 Task: Create a due date automation trigger when advanced on, the moment a card is due add fields without custom field "Resume" set to a number greater than 1 and greater than 10.
Action: Mouse moved to (992, 282)
Screenshot: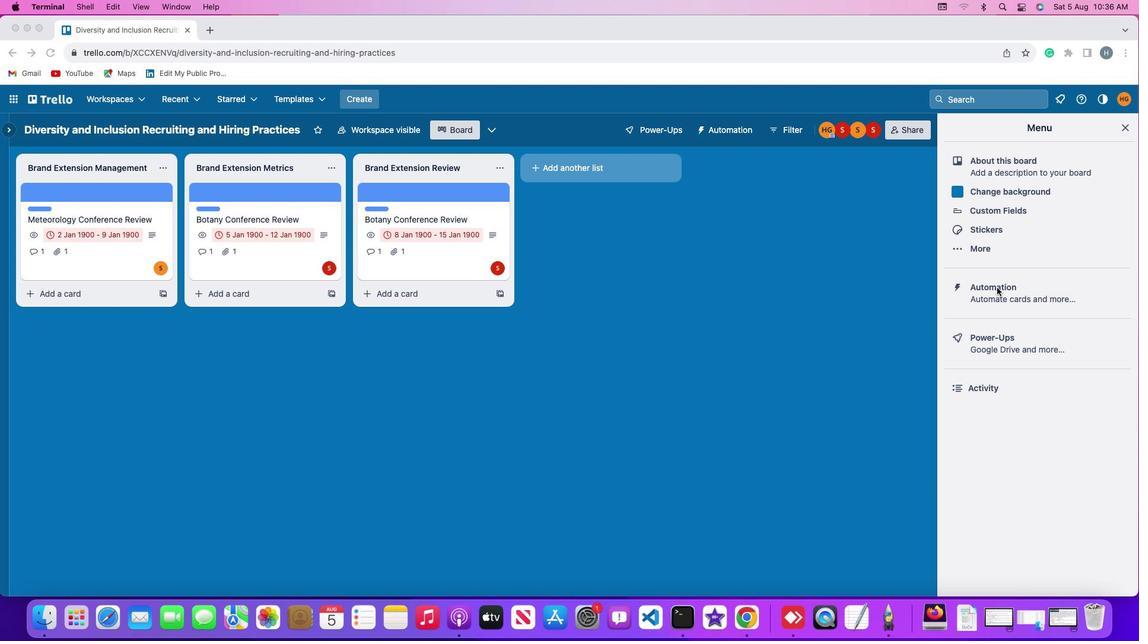 
Action: Mouse pressed left at (992, 282)
Screenshot: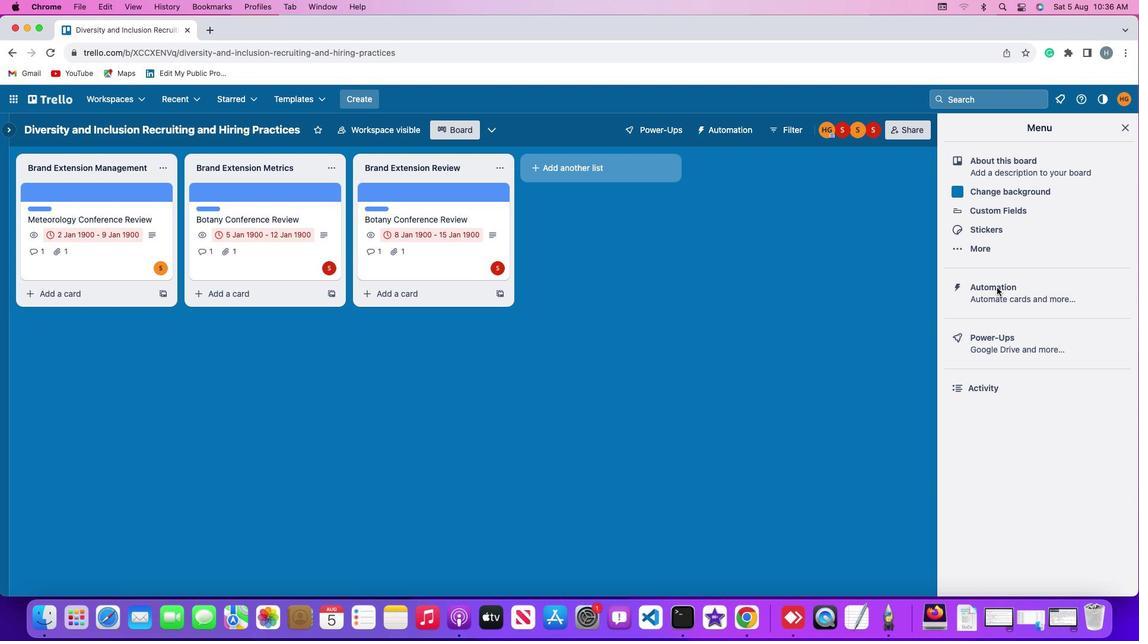 
Action: Mouse pressed left at (992, 282)
Screenshot: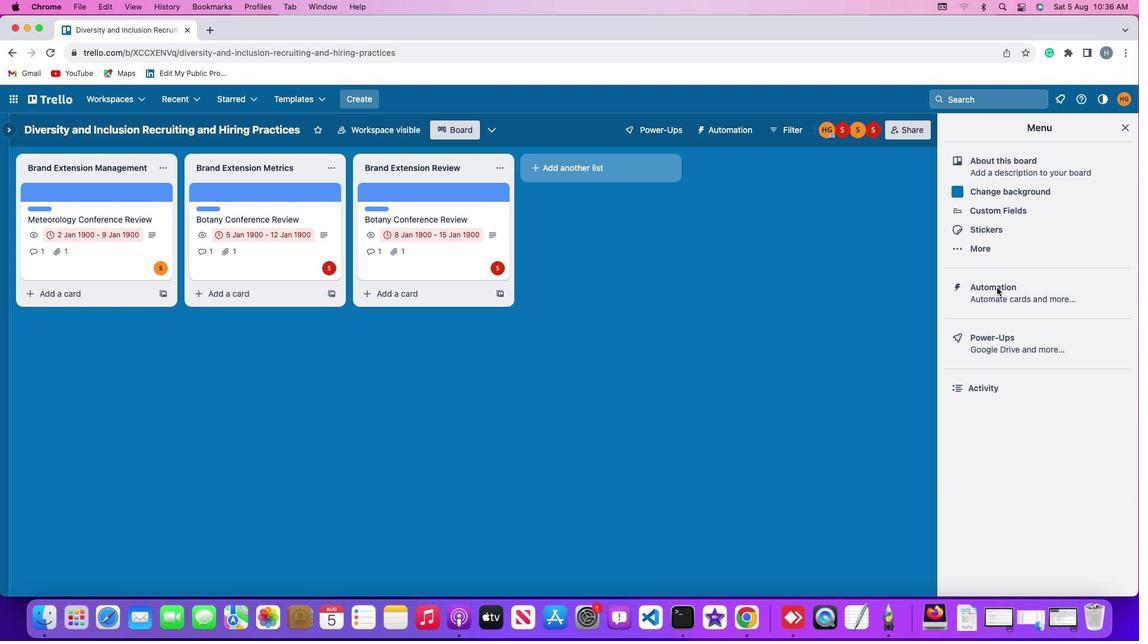 
Action: Mouse moved to (63, 276)
Screenshot: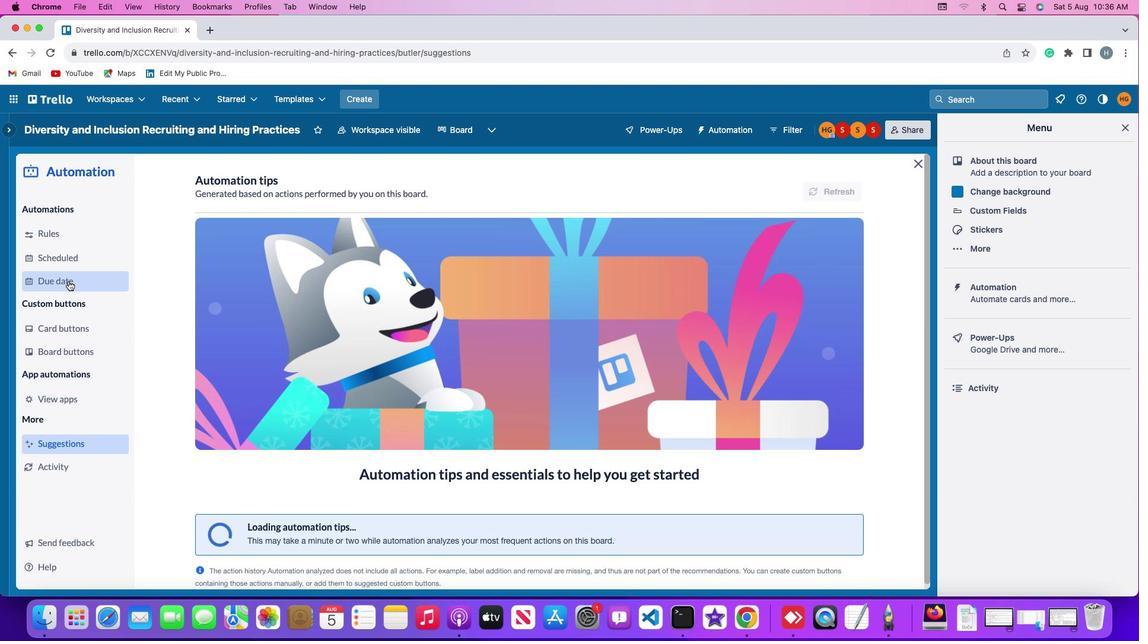 
Action: Mouse pressed left at (63, 276)
Screenshot: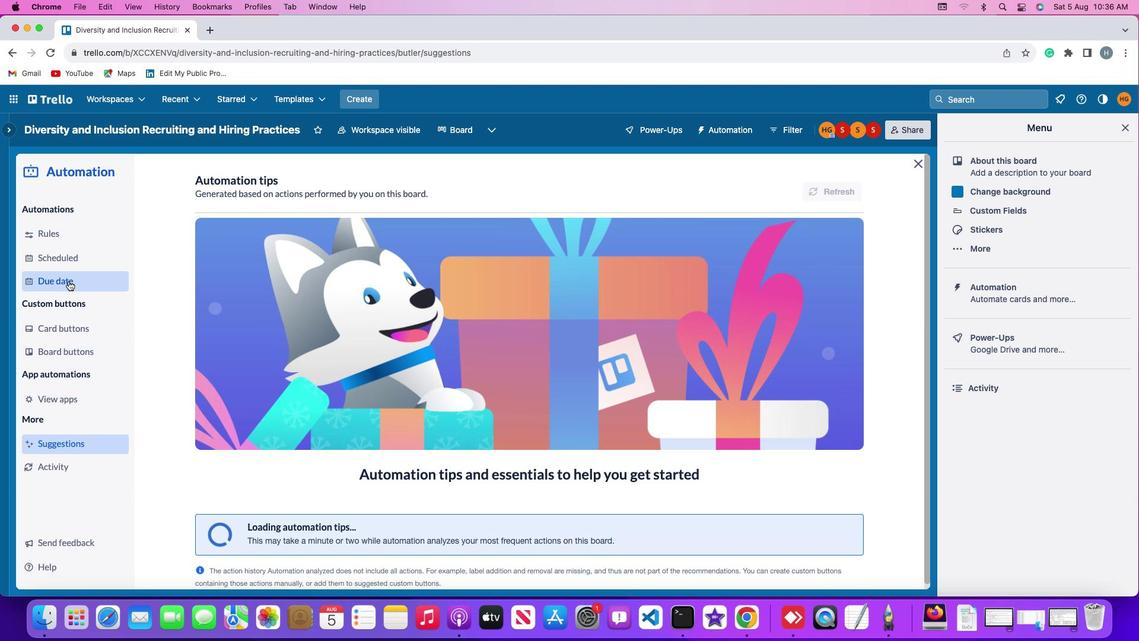 
Action: Mouse moved to (776, 177)
Screenshot: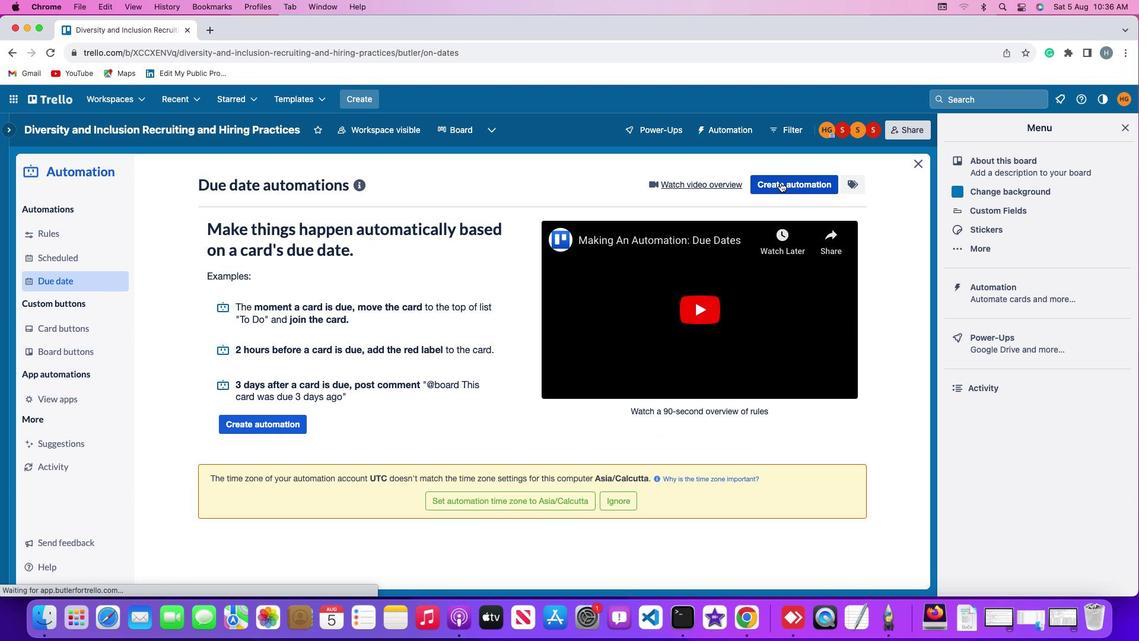 
Action: Mouse pressed left at (776, 177)
Screenshot: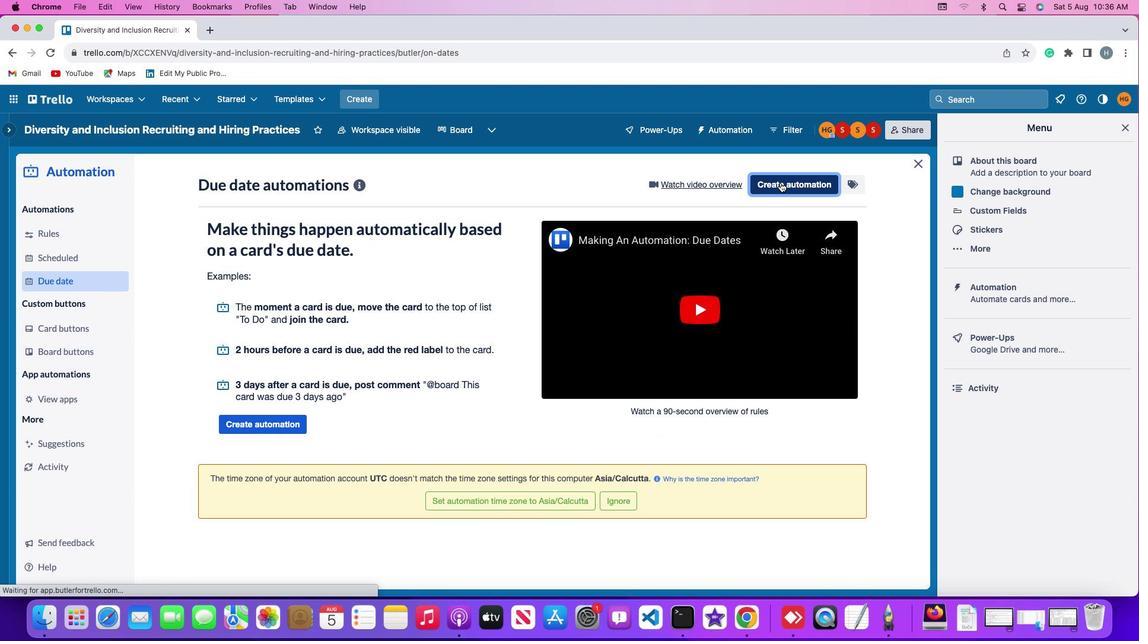 
Action: Mouse moved to (536, 290)
Screenshot: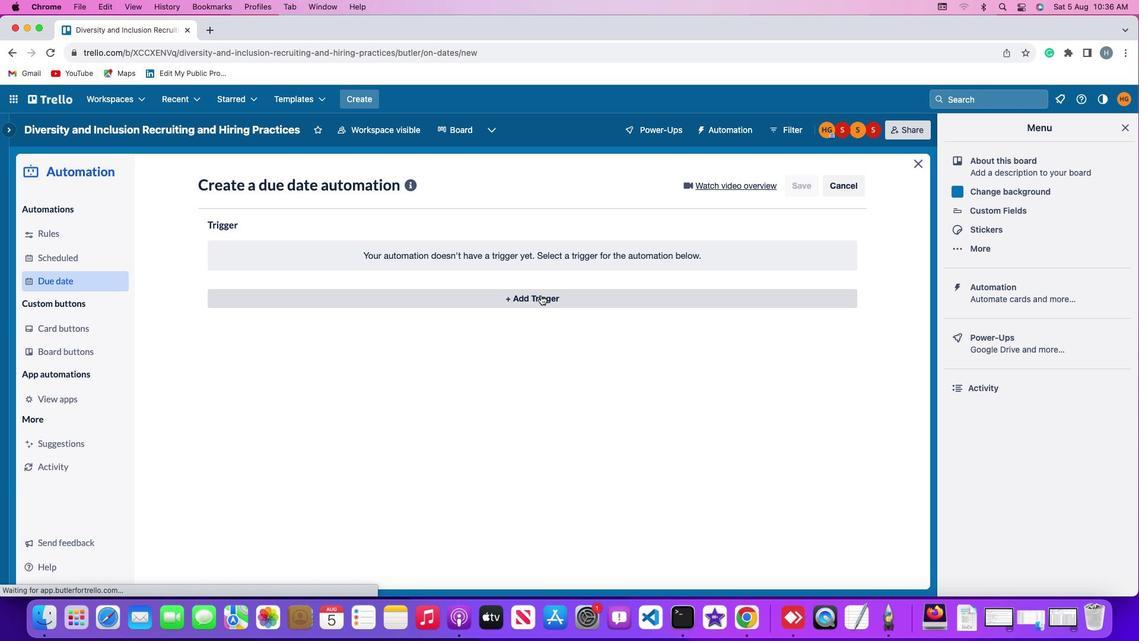 
Action: Mouse pressed left at (536, 290)
Screenshot: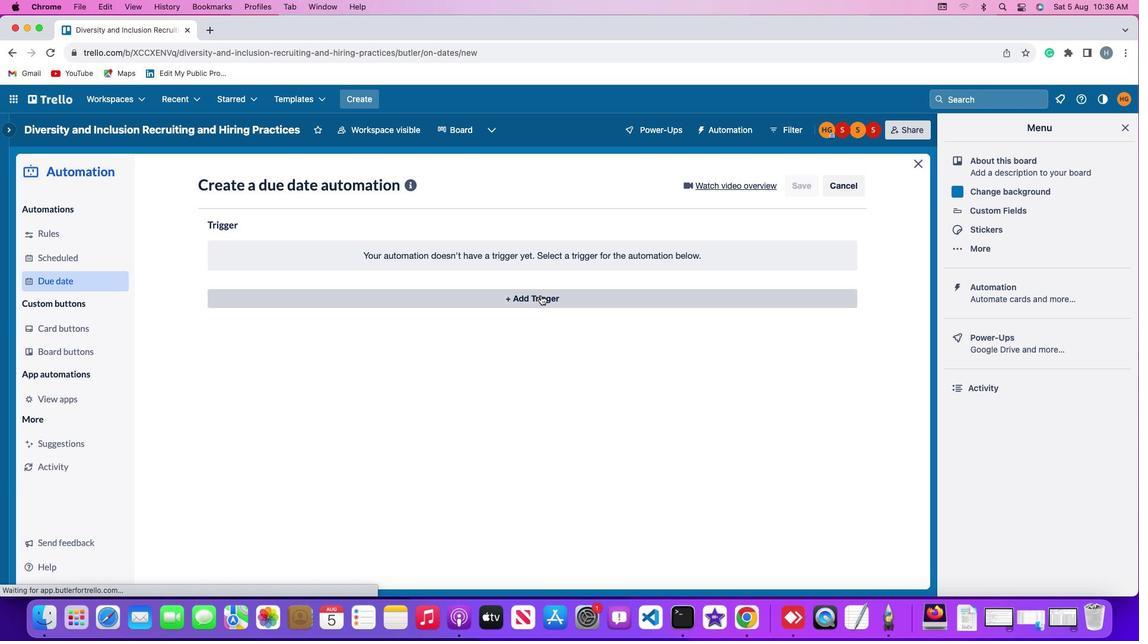 
Action: Mouse moved to (302, 433)
Screenshot: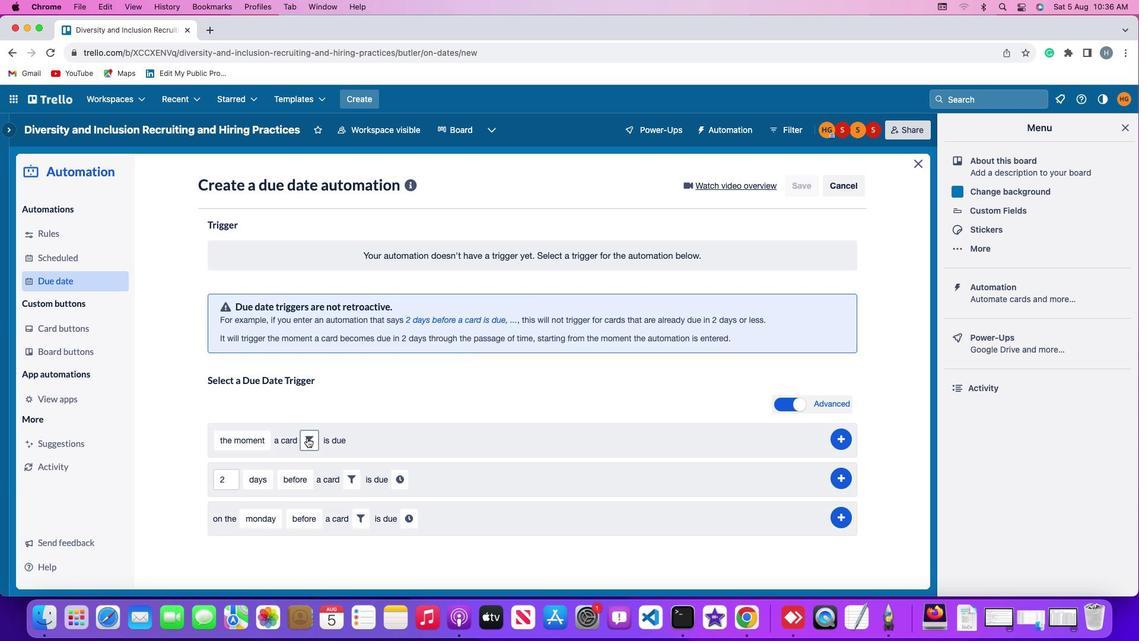 
Action: Mouse pressed left at (302, 433)
Screenshot: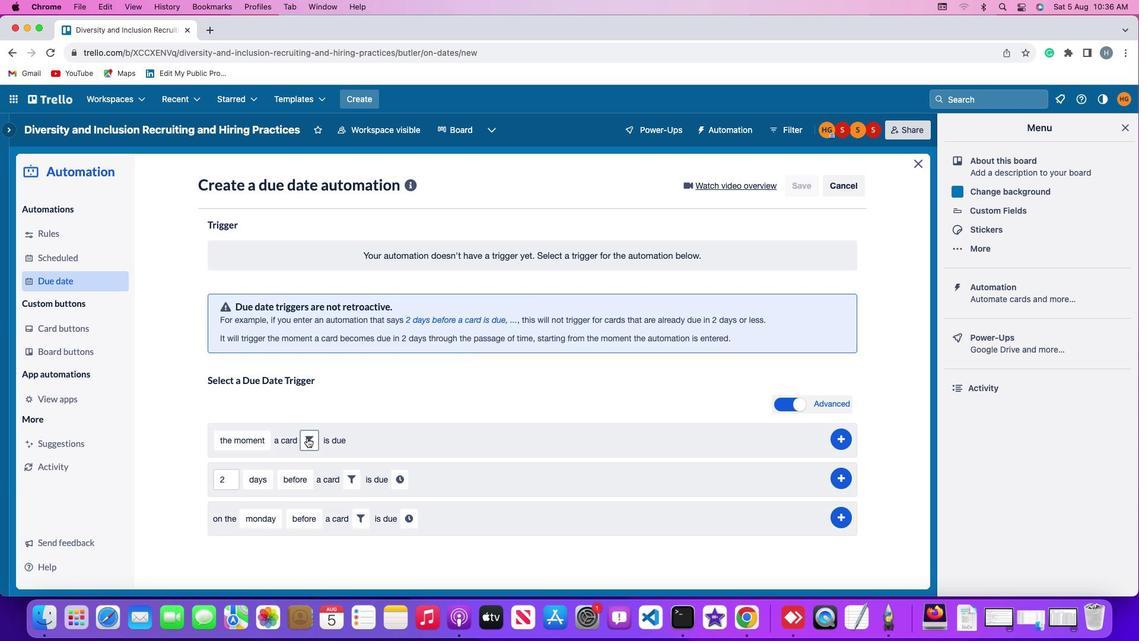 
Action: Mouse moved to (492, 475)
Screenshot: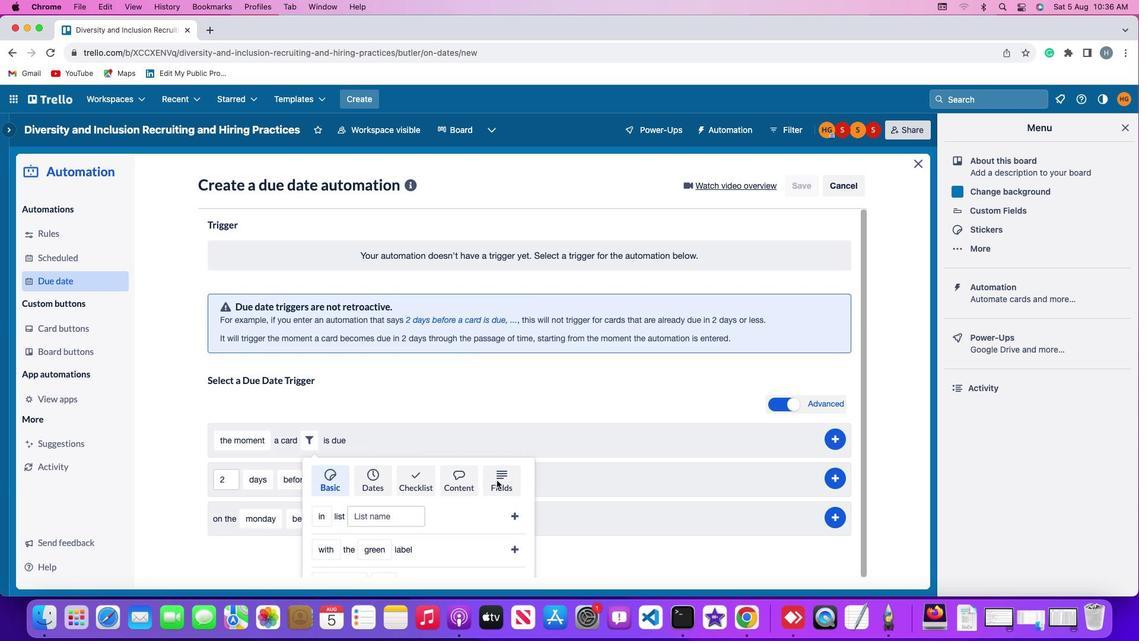
Action: Mouse pressed left at (492, 475)
Screenshot: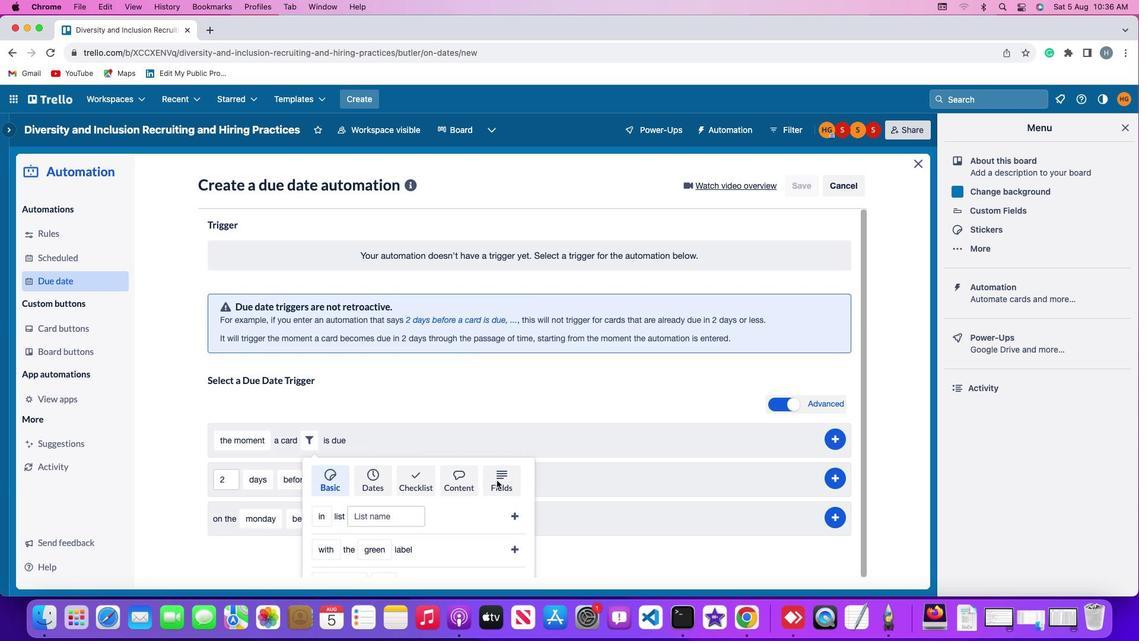 
Action: Mouse moved to (482, 467)
Screenshot: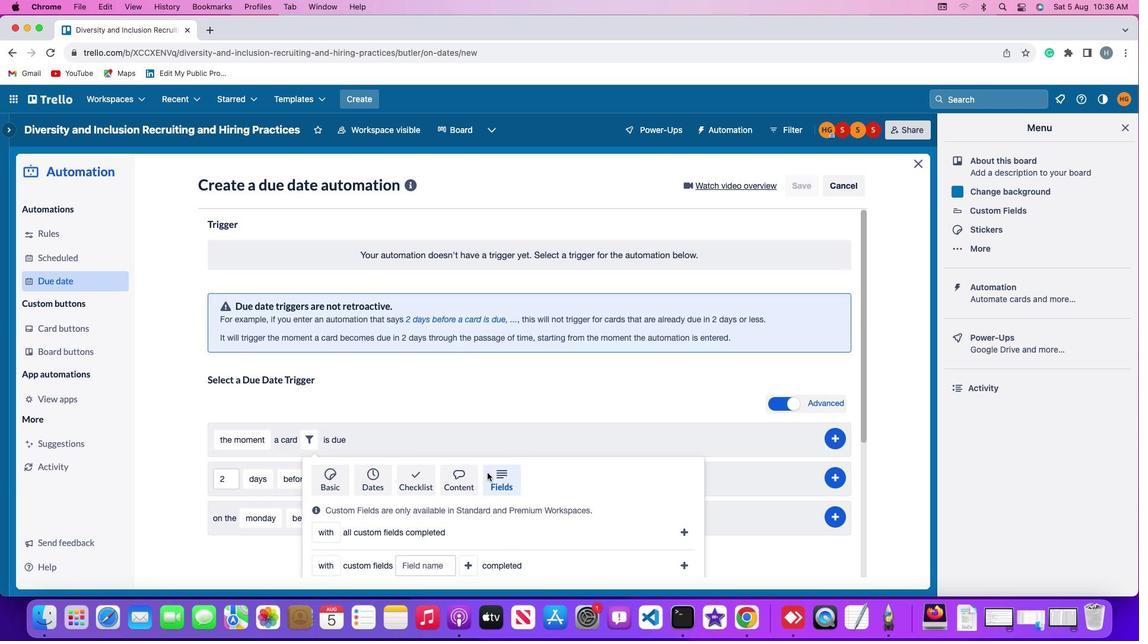 
Action: Mouse scrolled (482, 467) with delta (-4, -4)
Screenshot: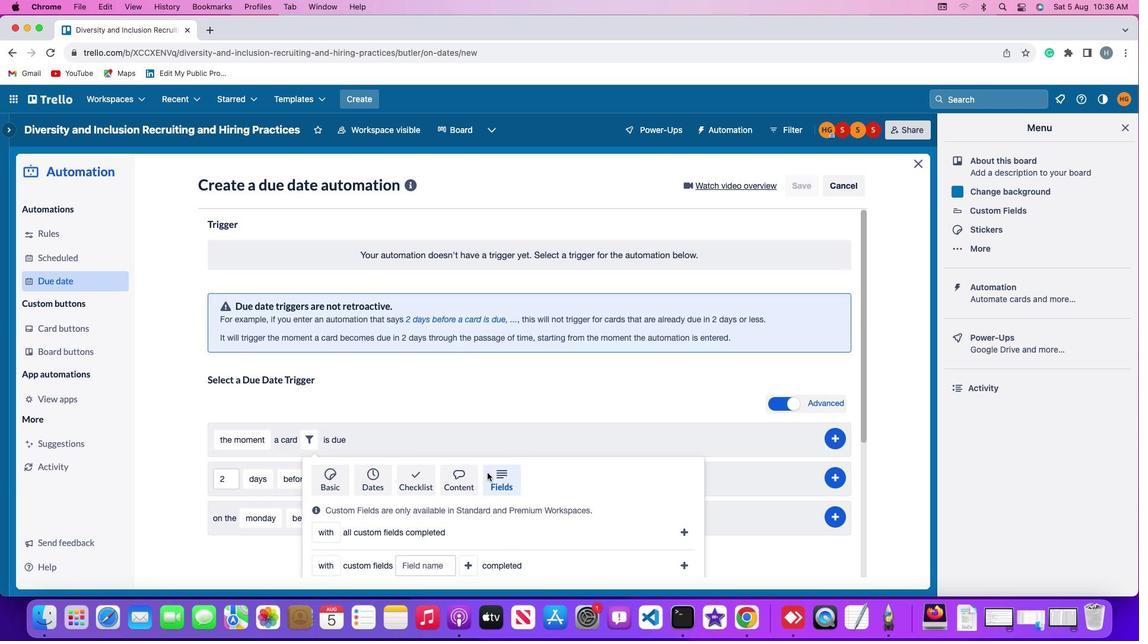 
Action: Mouse scrolled (482, 467) with delta (-4, -4)
Screenshot: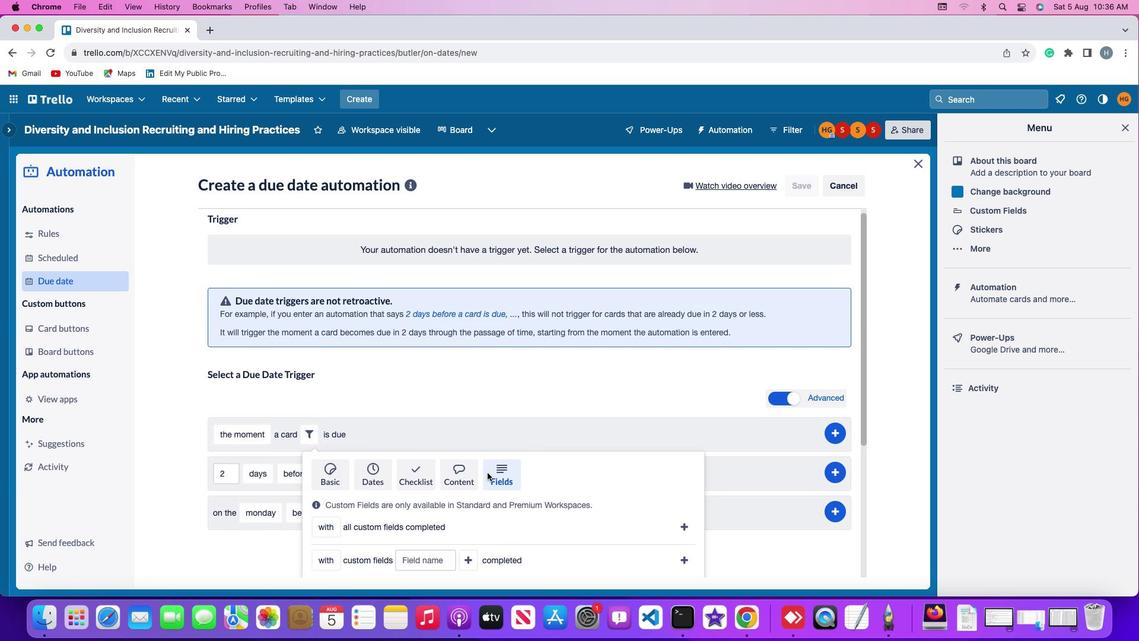 
Action: Mouse scrolled (482, 467) with delta (-4, -5)
Screenshot: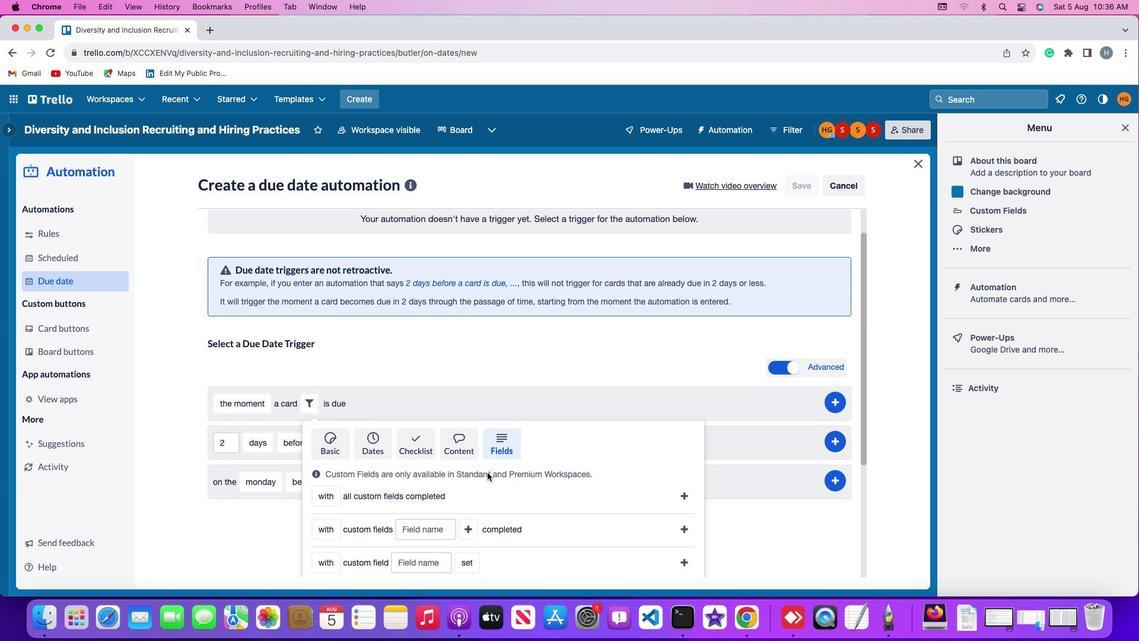 
Action: Mouse scrolled (482, 467) with delta (-4, -7)
Screenshot: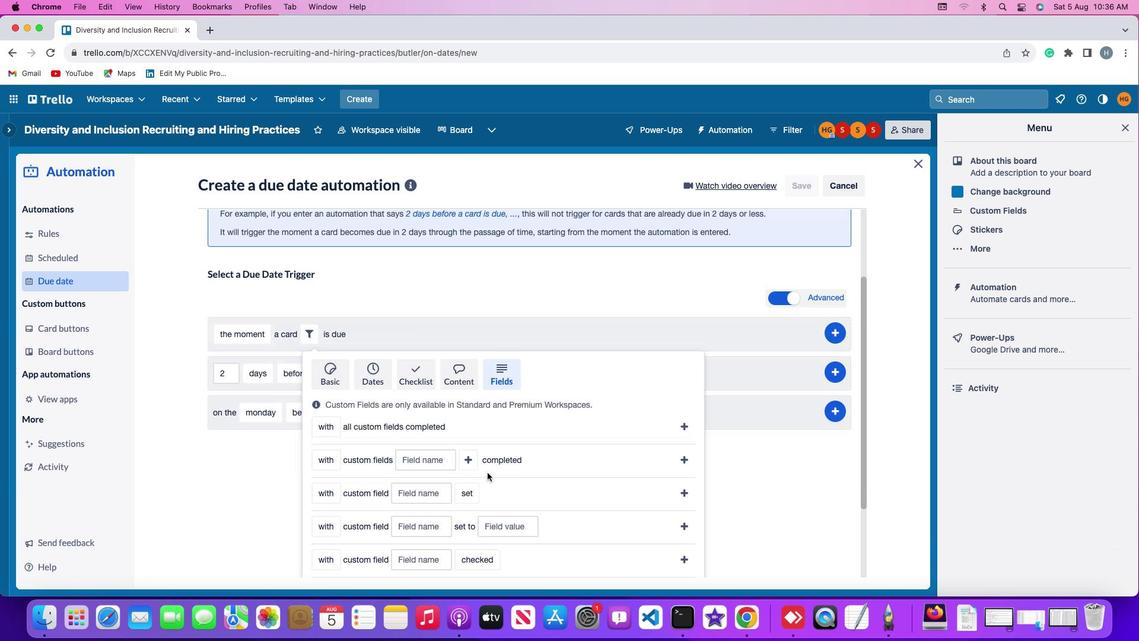 
Action: Mouse scrolled (482, 467) with delta (-4, -7)
Screenshot: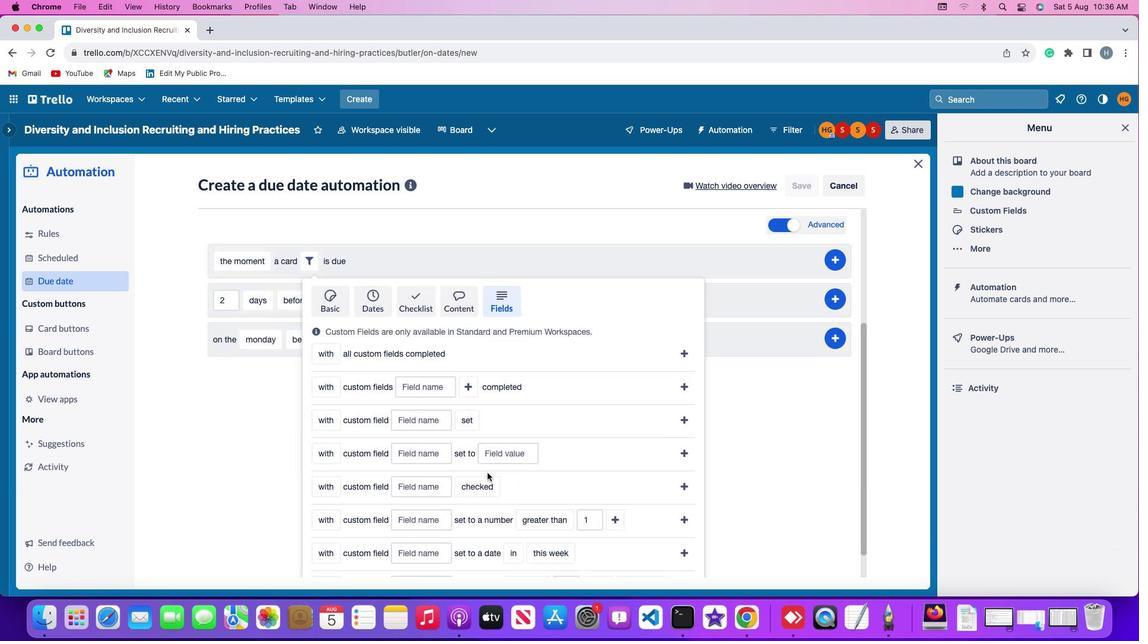 
Action: Mouse scrolled (482, 467) with delta (-4, -4)
Screenshot: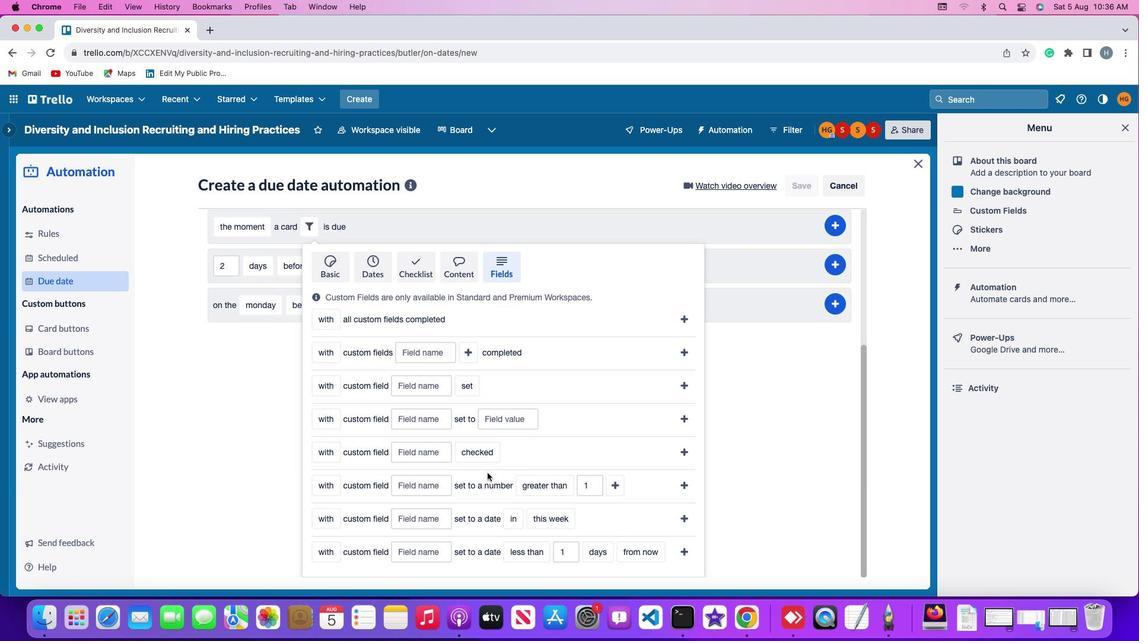 
Action: Mouse scrolled (482, 467) with delta (-4, -4)
Screenshot: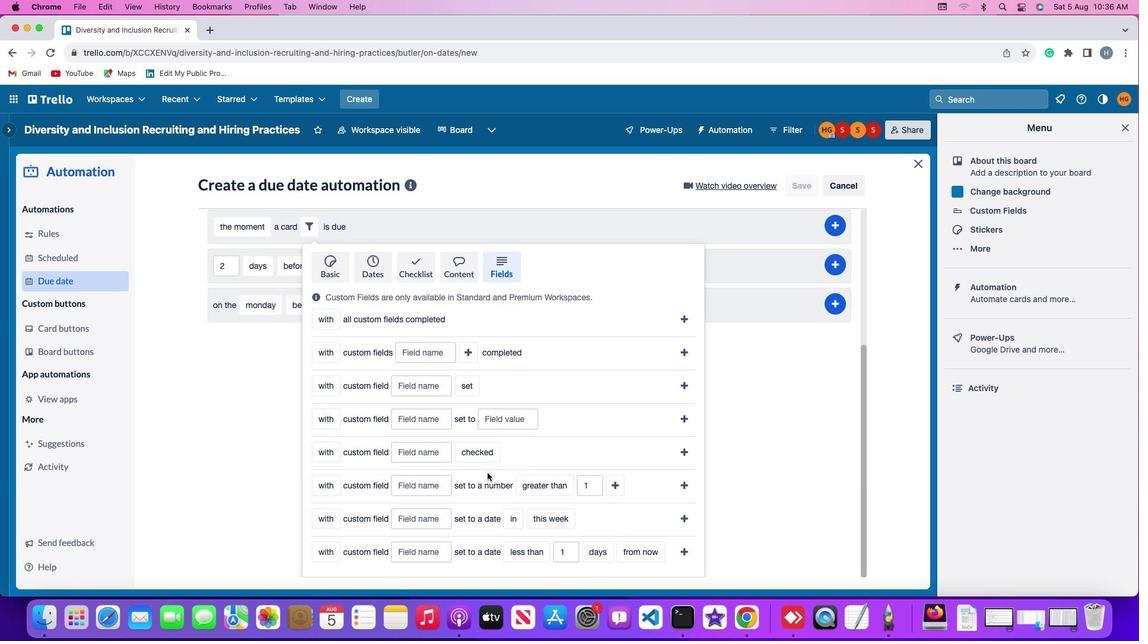 
Action: Mouse scrolled (482, 467) with delta (-4, -5)
Screenshot: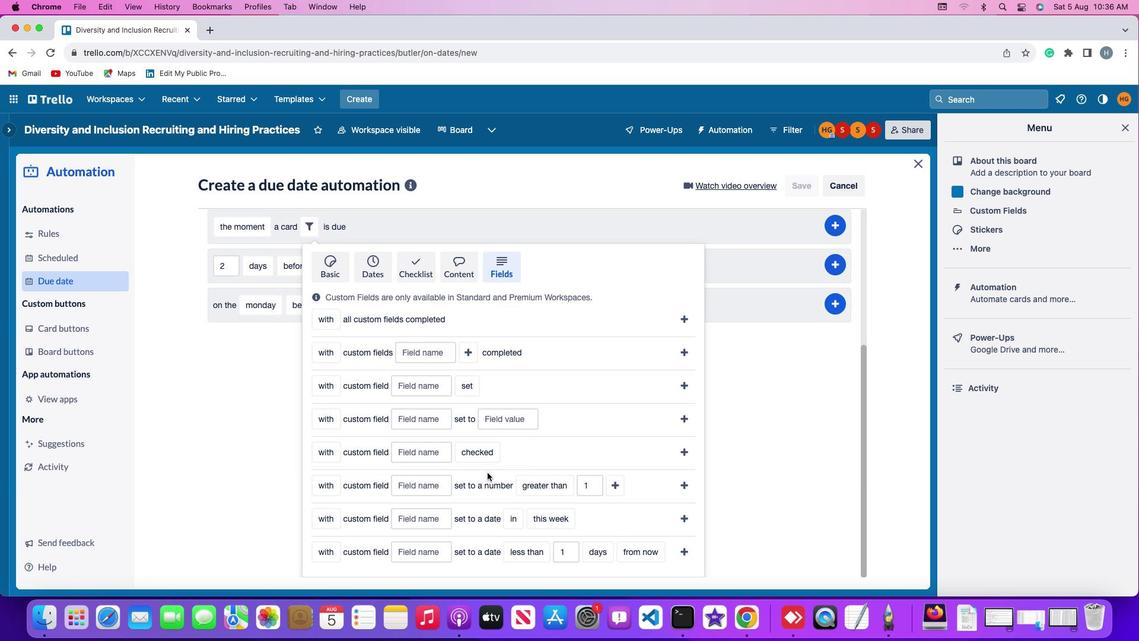 
Action: Mouse scrolled (482, 467) with delta (-4, -7)
Screenshot: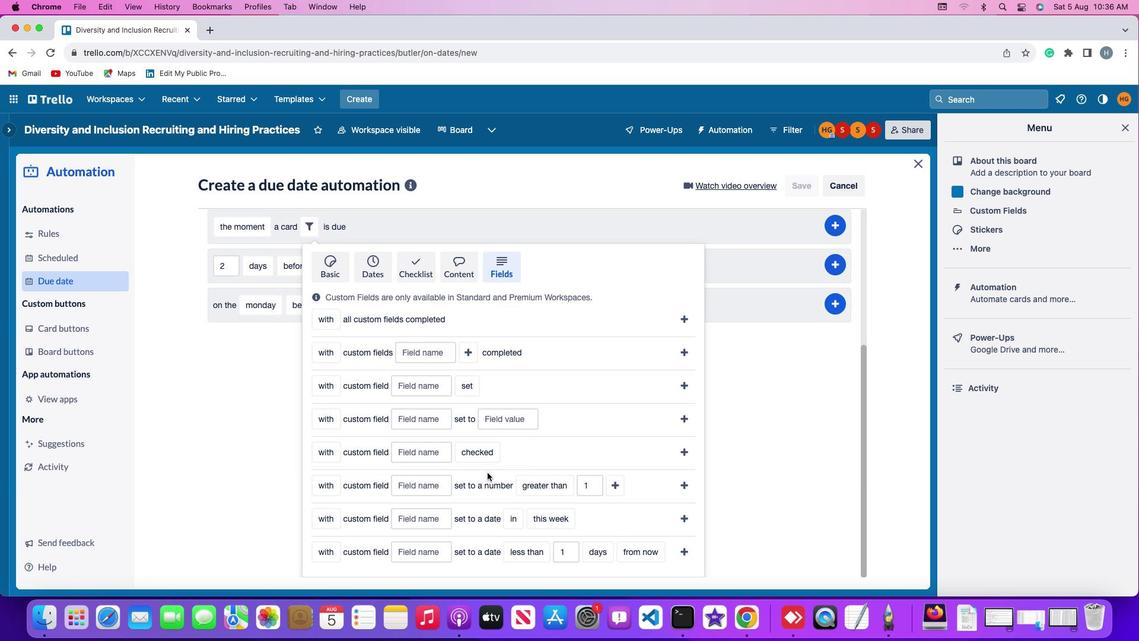 
Action: Mouse scrolled (482, 467) with delta (-4, -7)
Screenshot: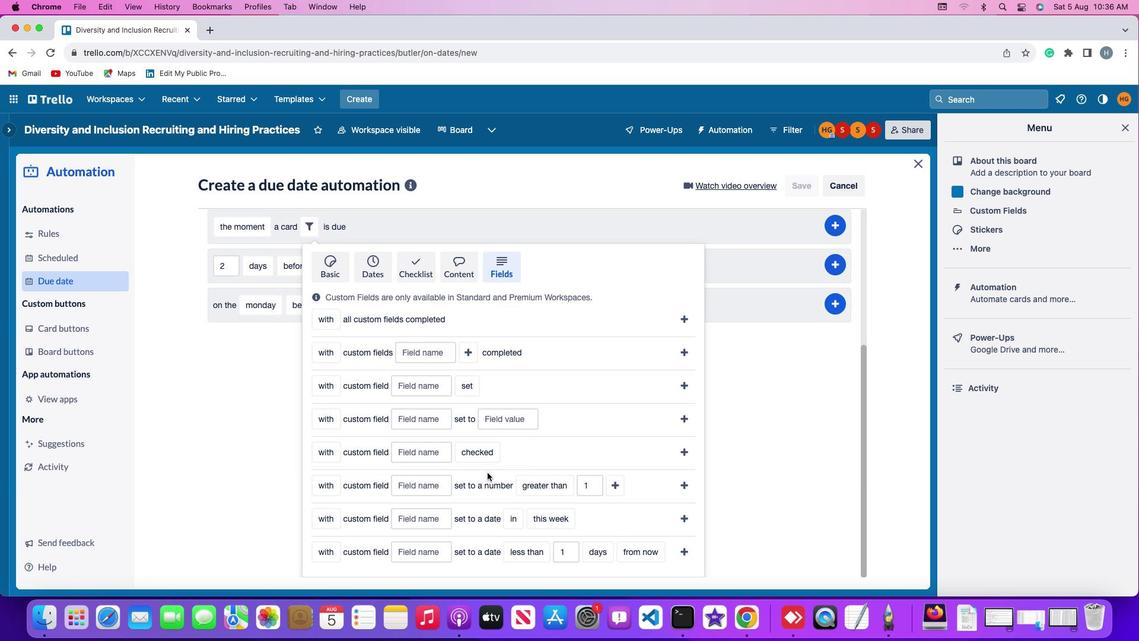 
Action: Mouse moved to (318, 481)
Screenshot: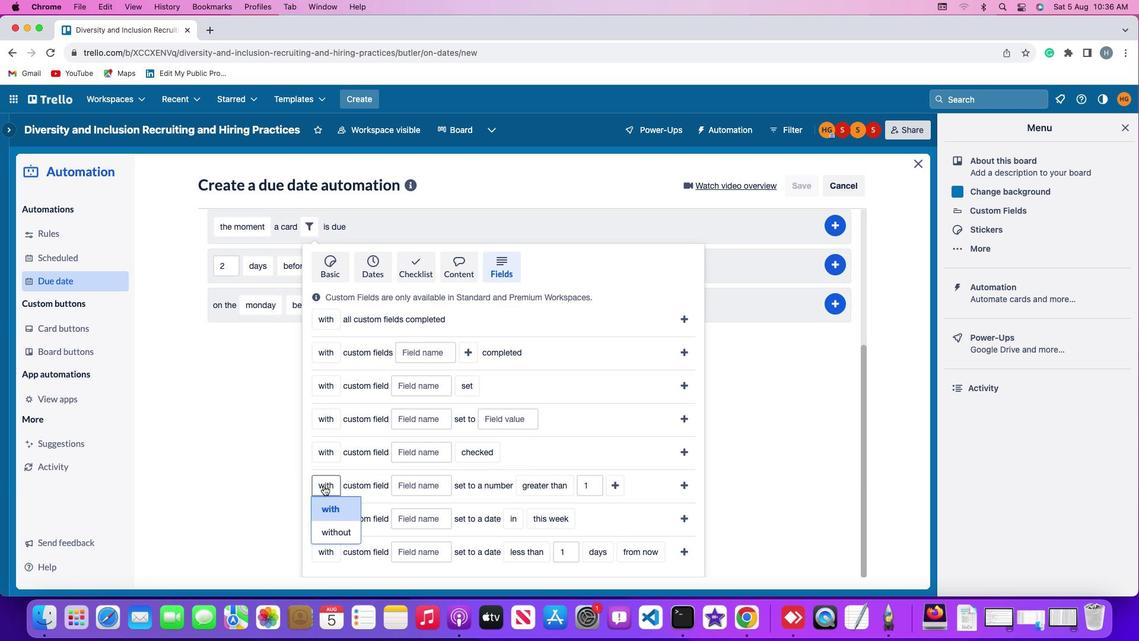 
Action: Mouse pressed left at (318, 481)
Screenshot: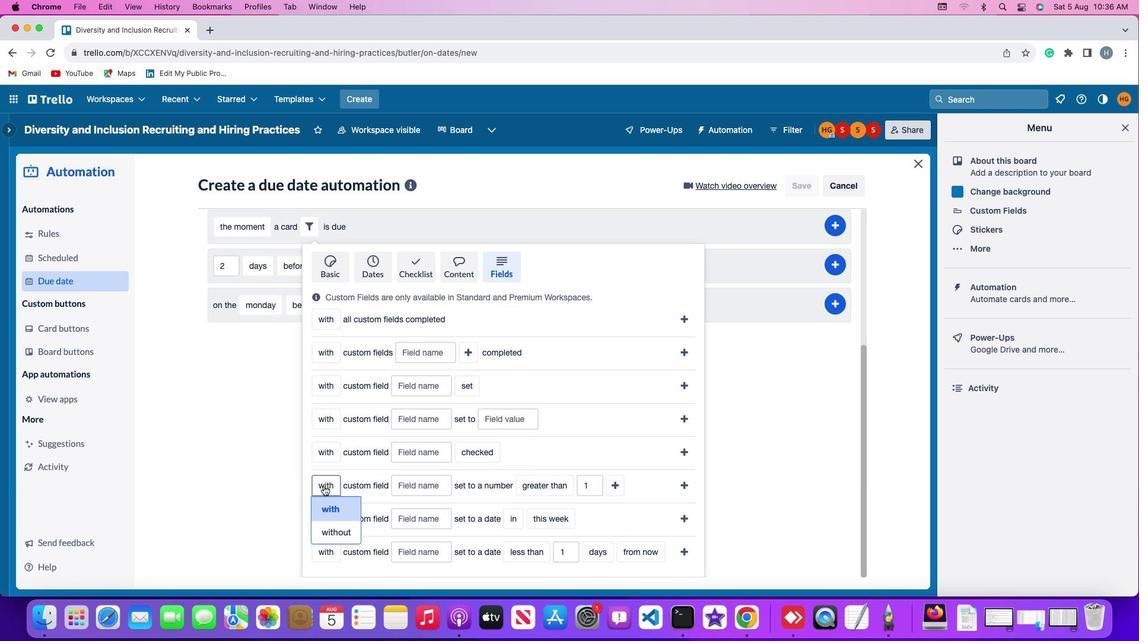 
Action: Mouse moved to (330, 526)
Screenshot: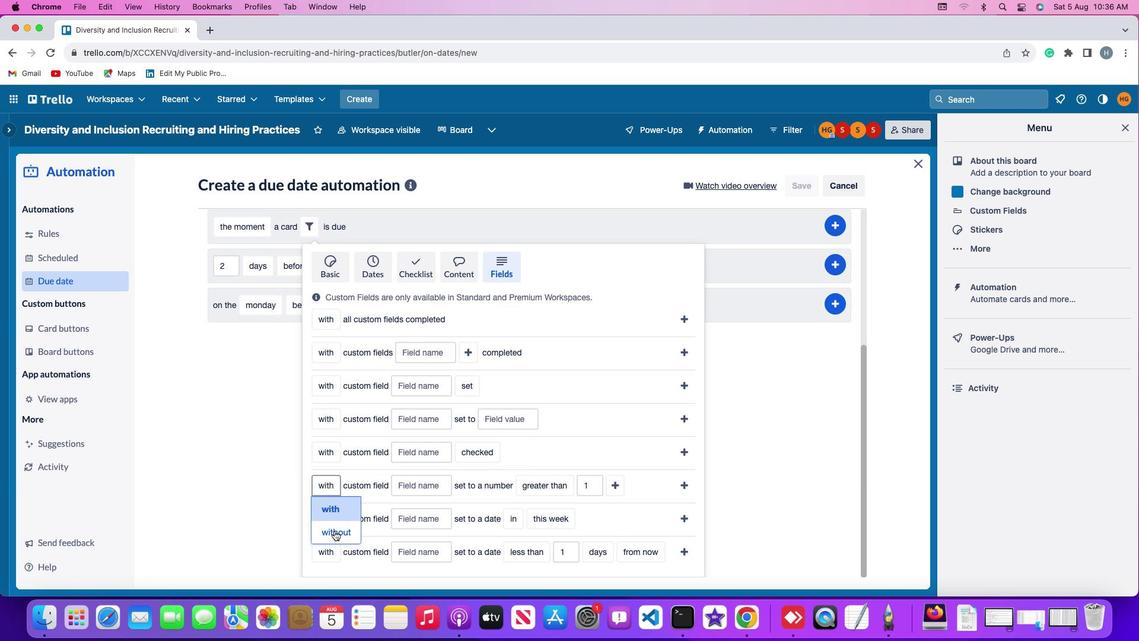 
Action: Mouse pressed left at (330, 526)
Screenshot: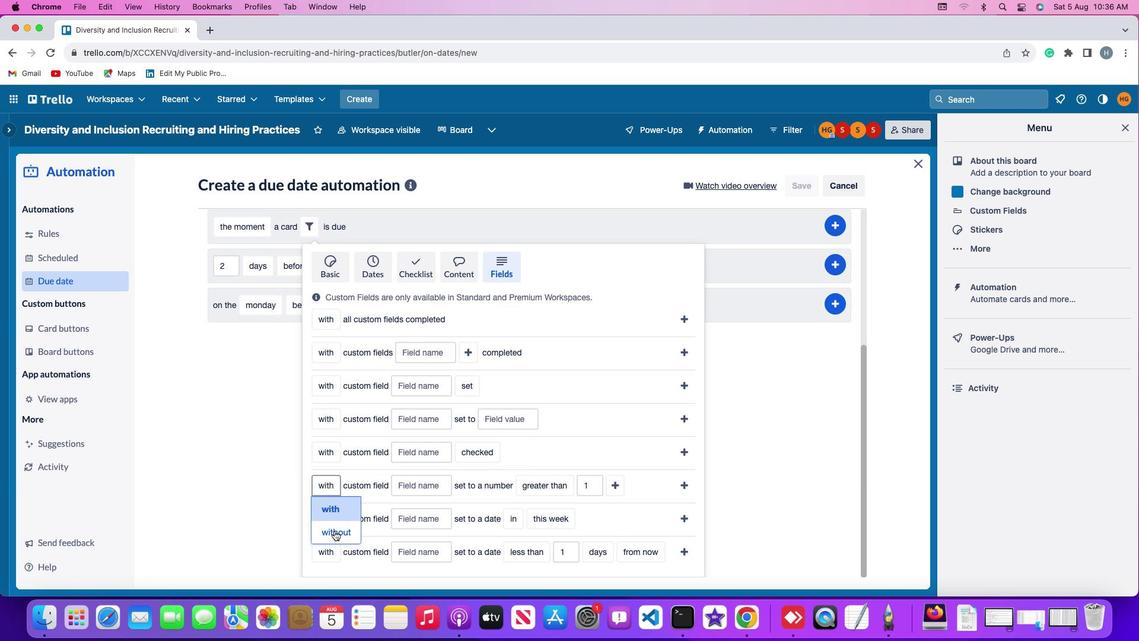 
Action: Mouse moved to (432, 480)
Screenshot: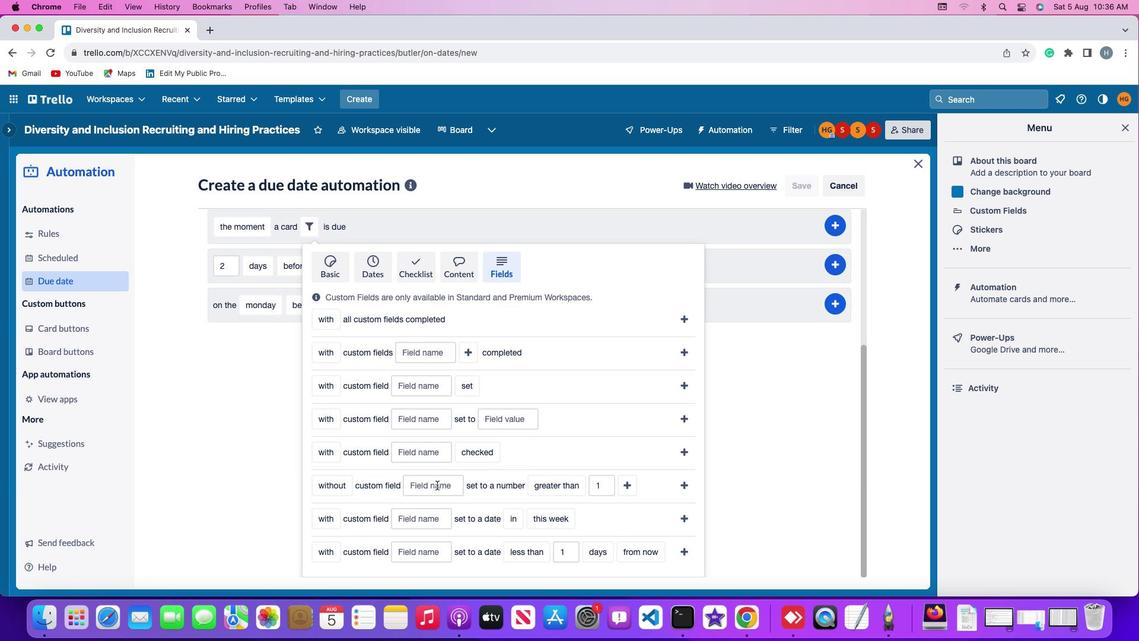 
Action: Mouse pressed left at (432, 480)
Screenshot: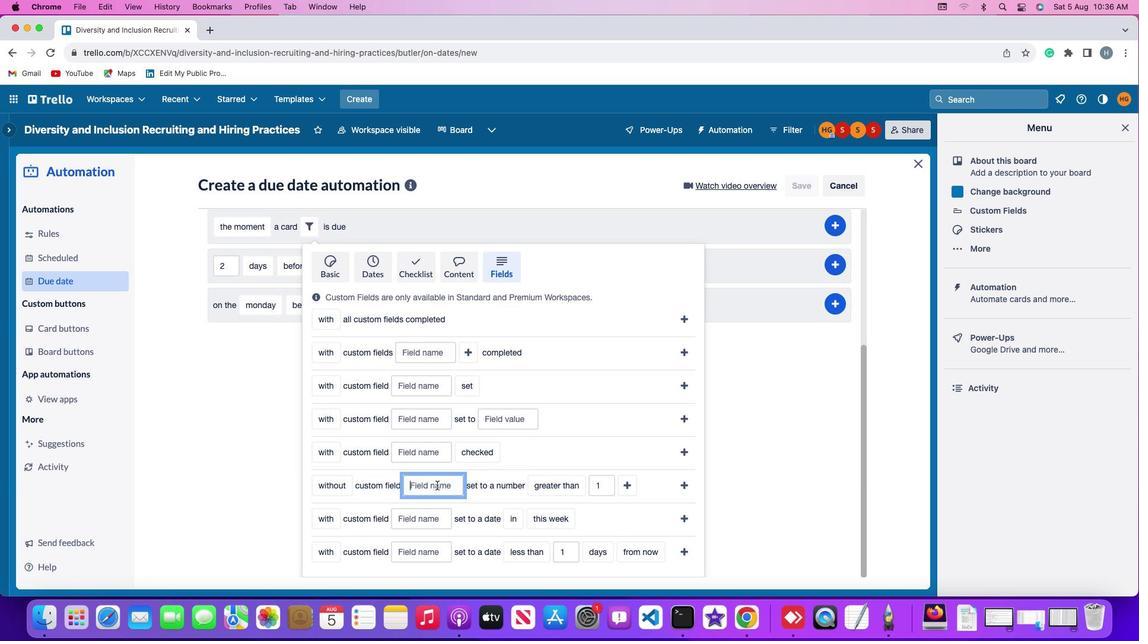 
Action: Key pressed Key.shift'R''e''s''u''m''e'
Screenshot: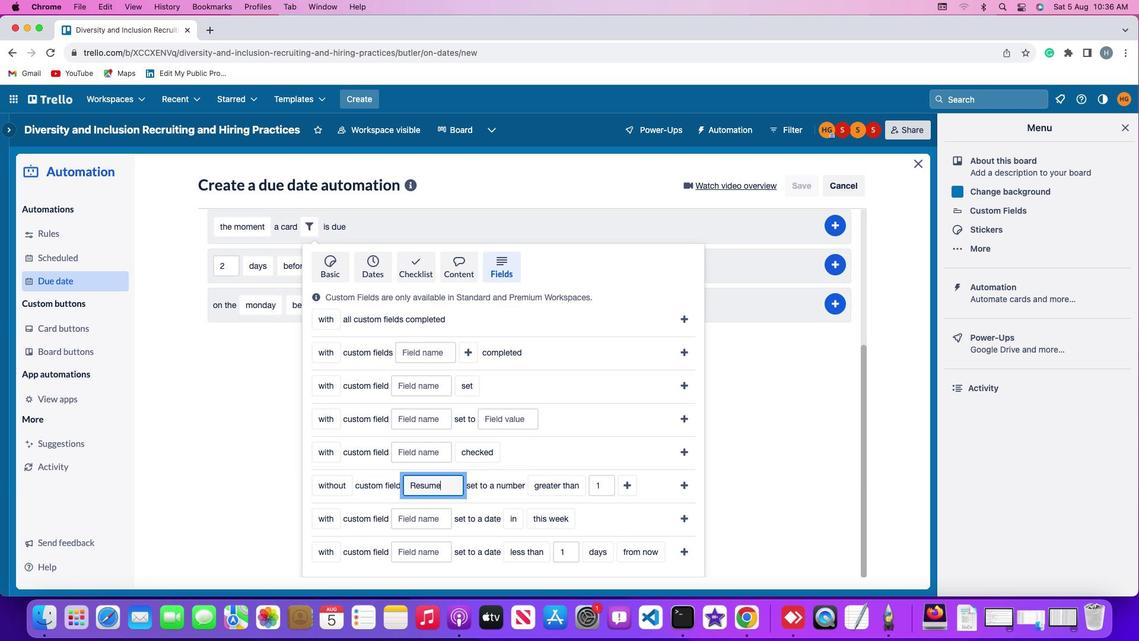 
Action: Mouse moved to (552, 481)
Screenshot: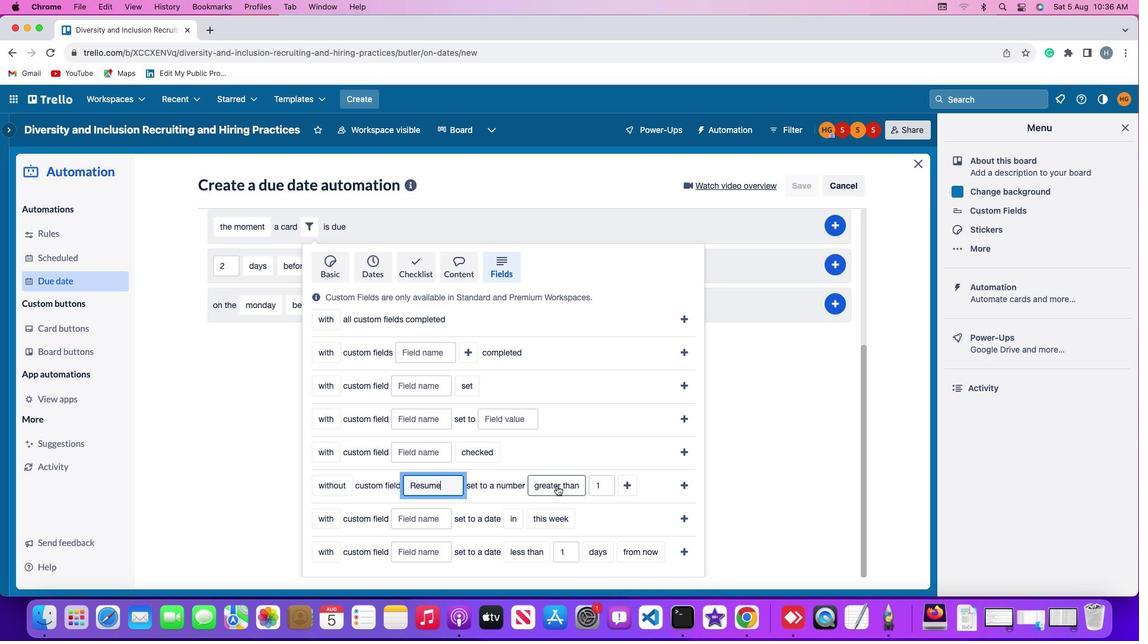 
Action: Mouse pressed left at (552, 481)
Screenshot: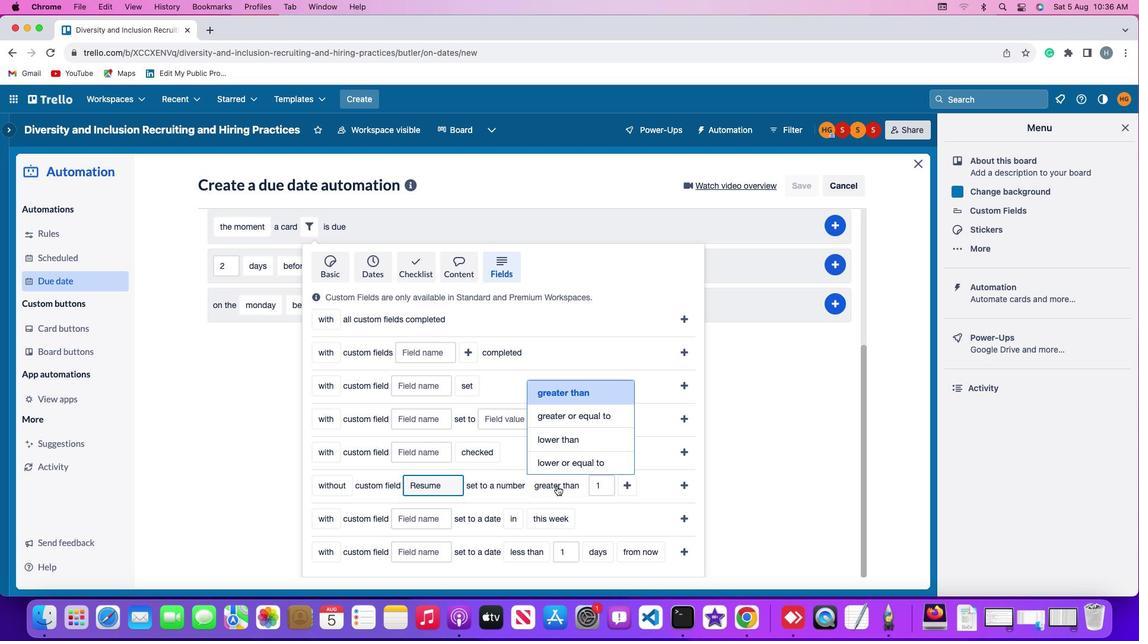 
Action: Mouse moved to (578, 387)
Screenshot: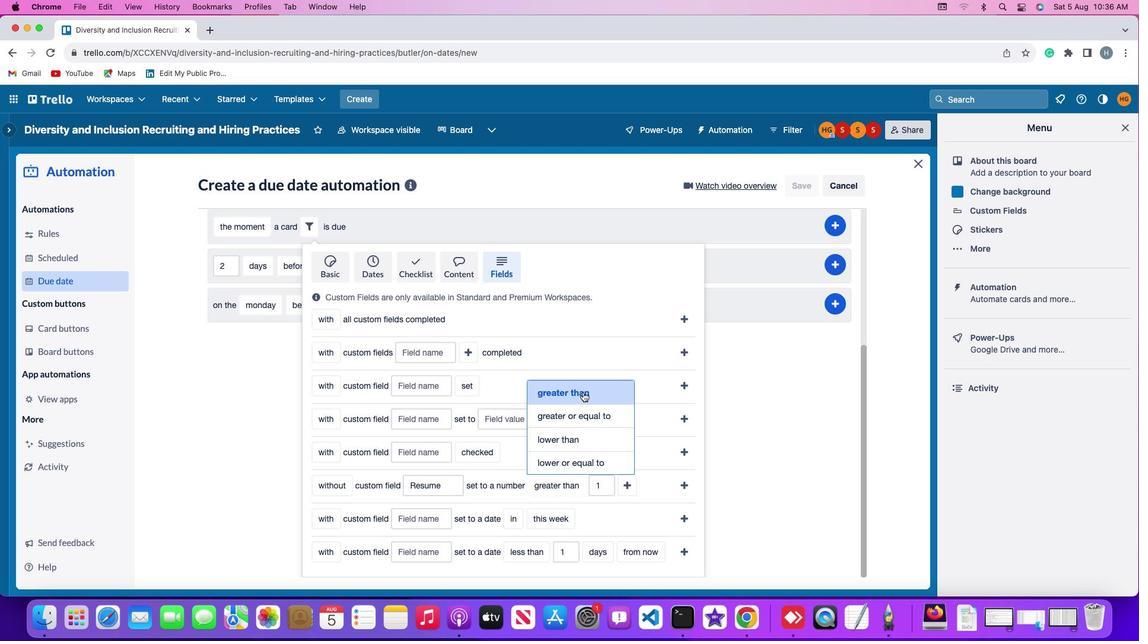 
Action: Mouse pressed left at (578, 387)
Screenshot: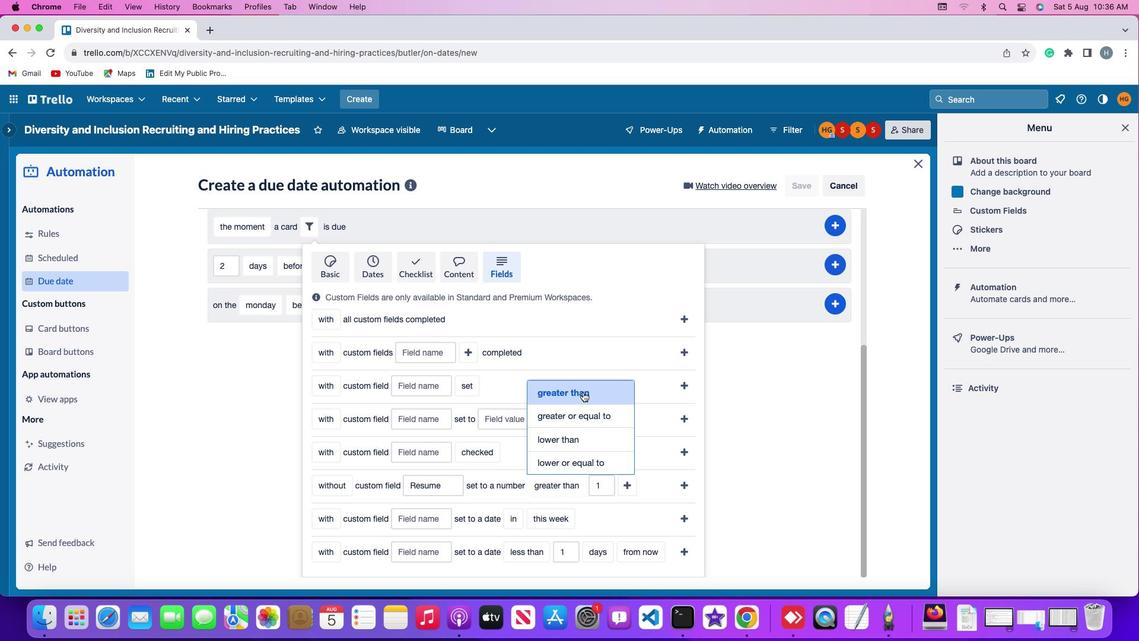 
Action: Mouse moved to (601, 479)
Screenshot: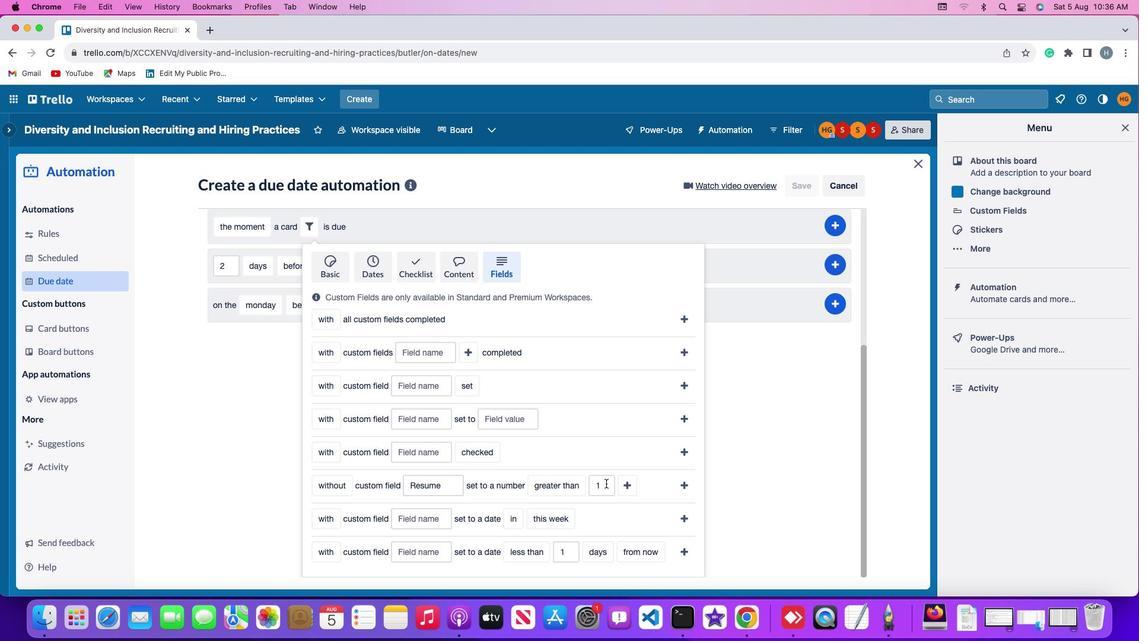
Action: Mouse pressed left at (601, 479)
Screenshot: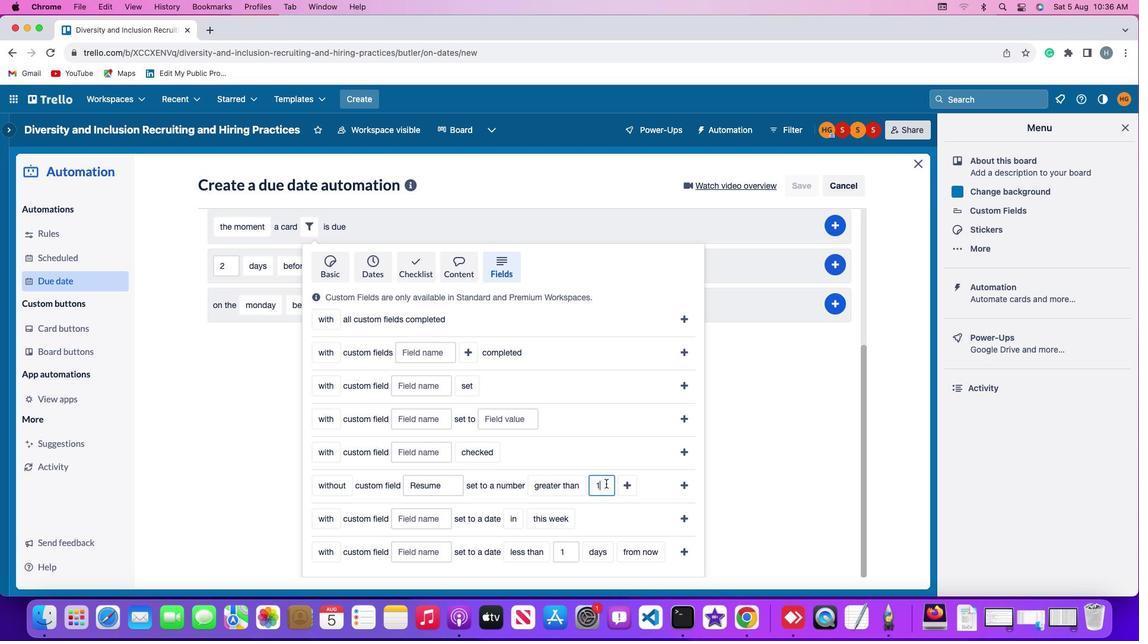 
Action: Mouse moved to (602, 479)
Screenshot: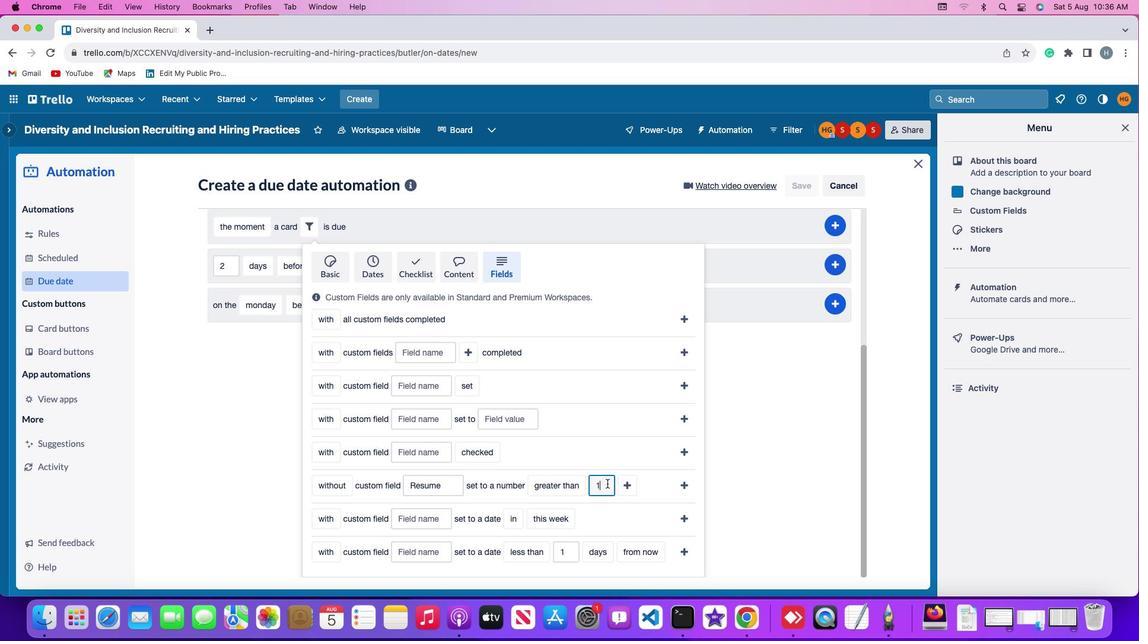 
Action: Key pressed Key.backspace
Screenshot: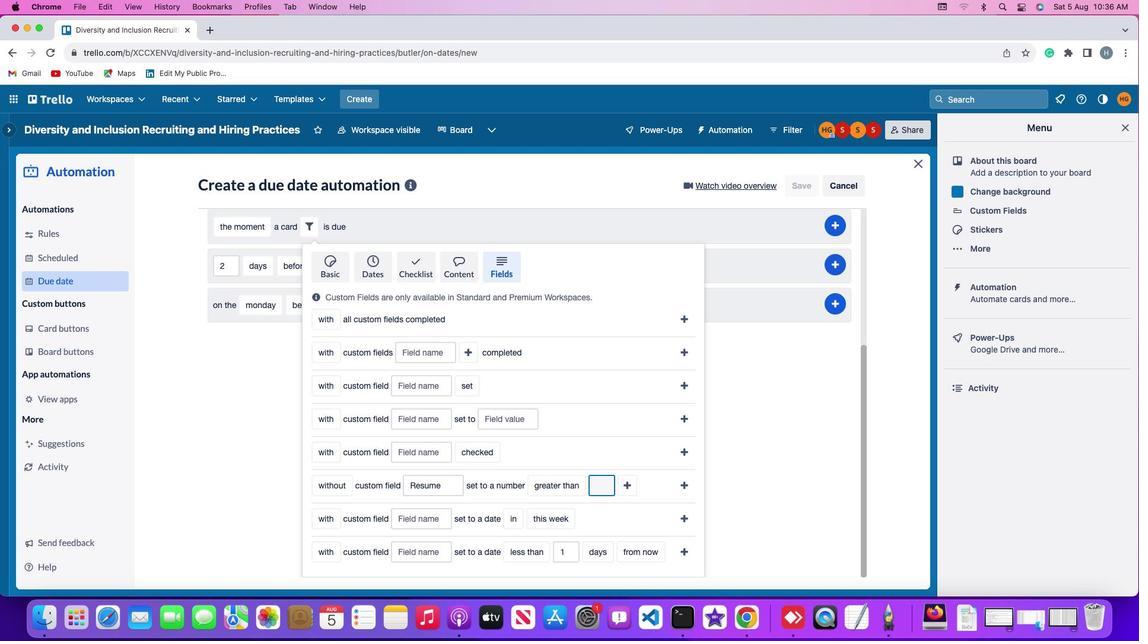 
Action: Mouse moved to (602, 479)
Screenshot: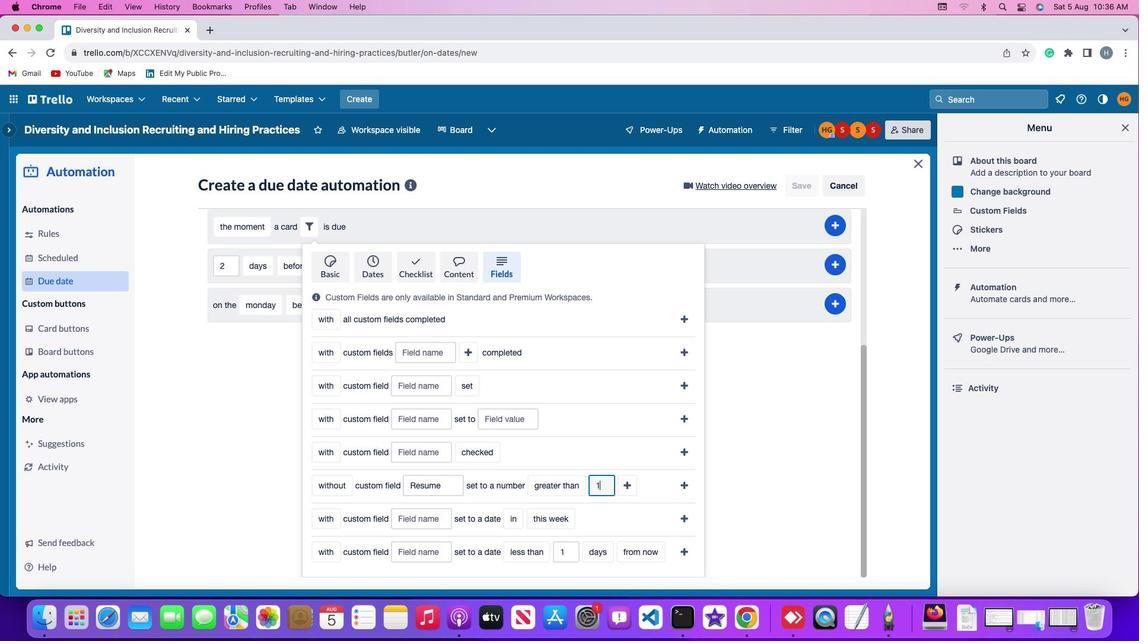 
Action: Key pressed '1'
Screenshot: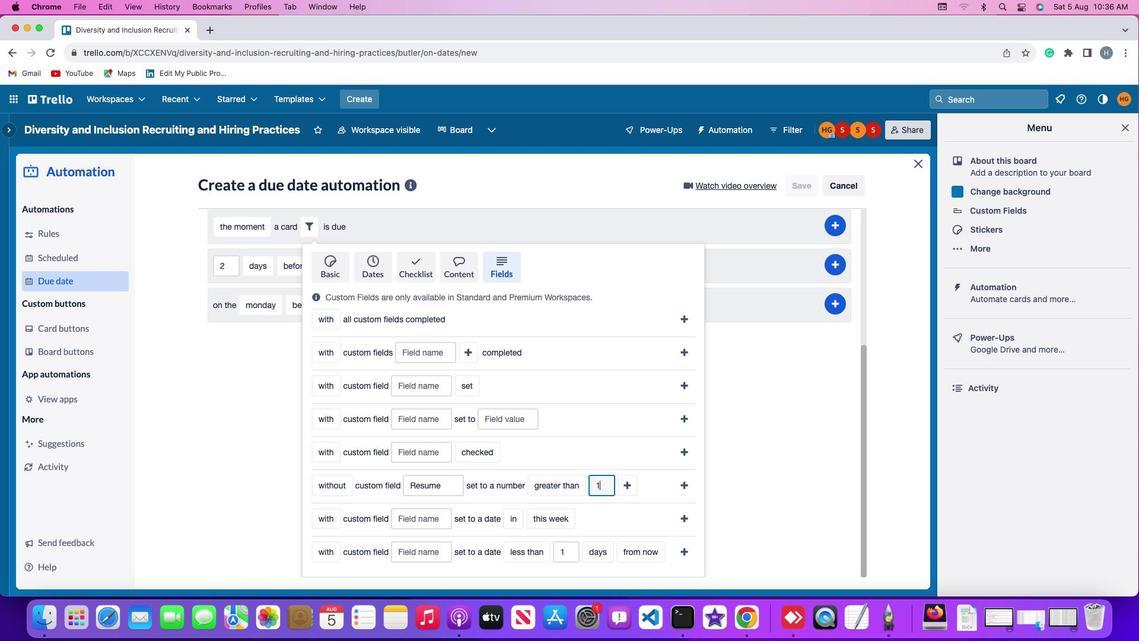
Action: Mouse moved to (622, 478)
Screenshot: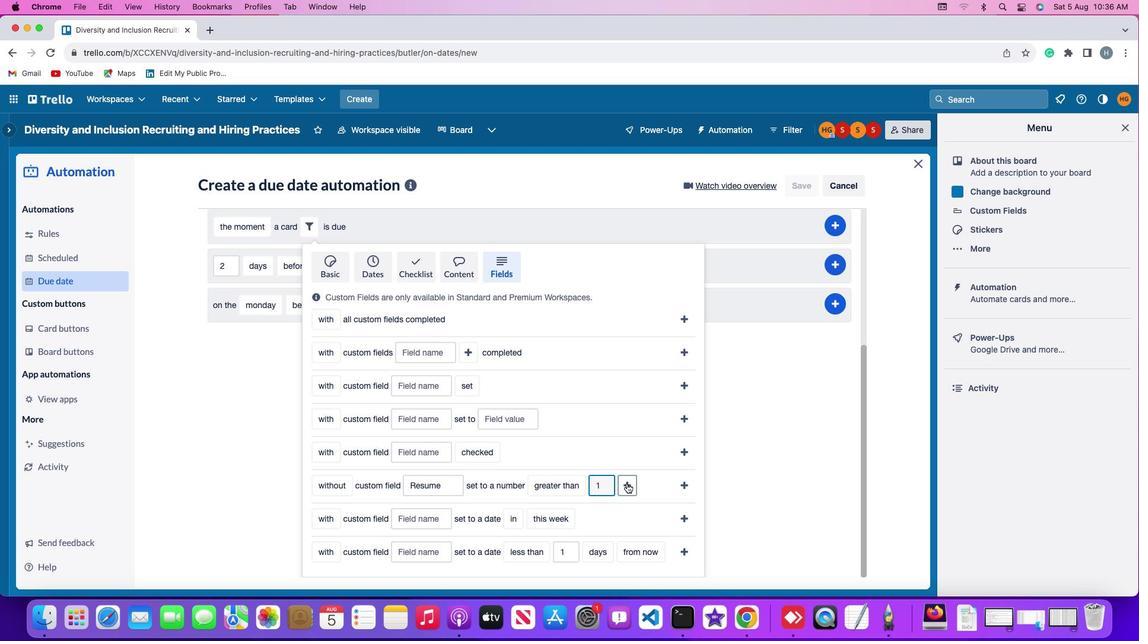 
Action: Mouse pressed left at (622, 478)
Screenshot: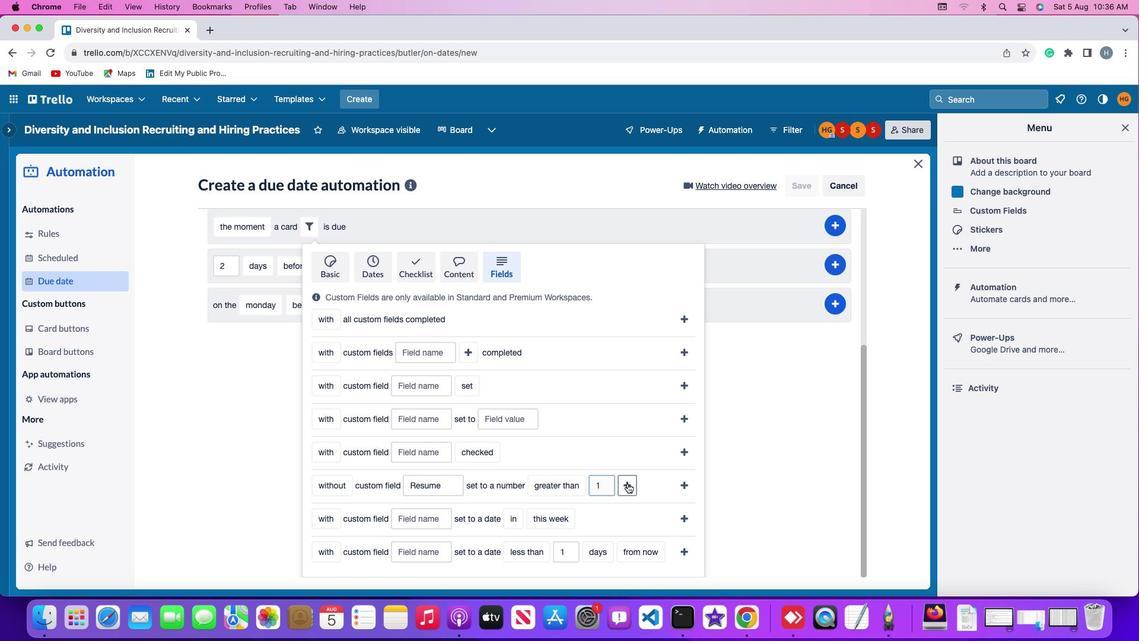 
Action: Mouse moved to (661, 485)
Screenshot: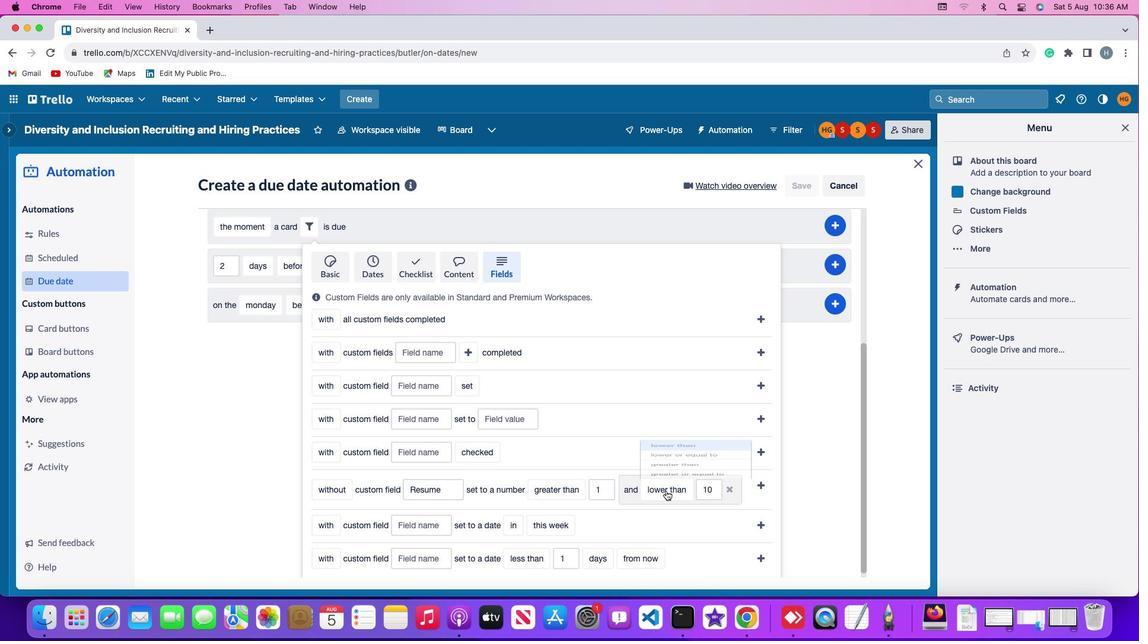 
Action: Mouse pressed left at (661, 485)
Screenshot: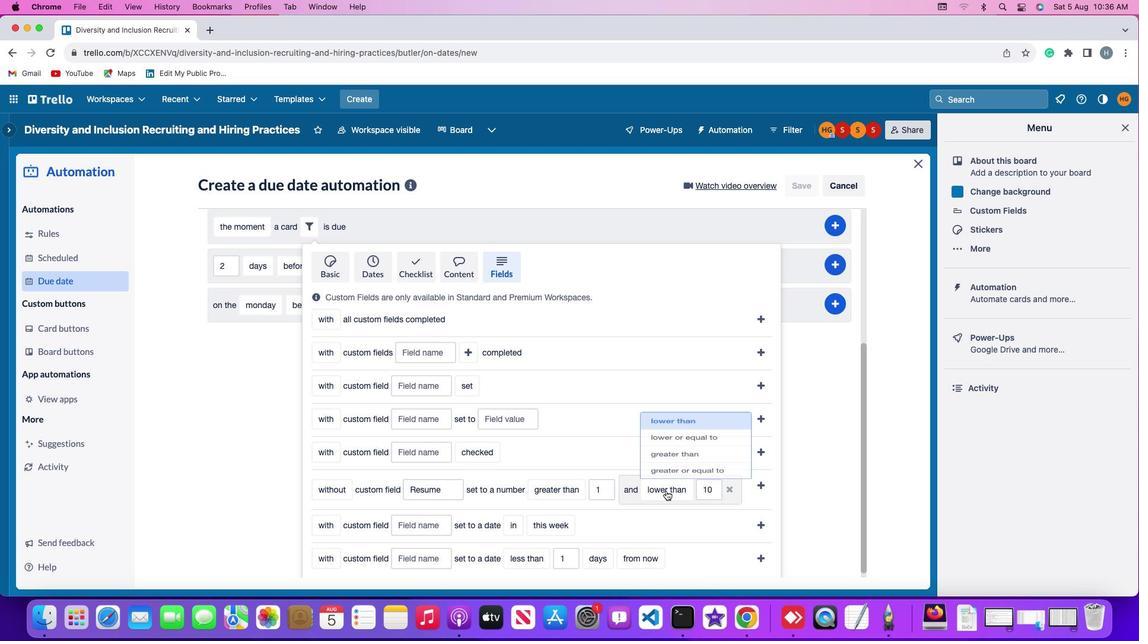 
Action: Mouse moved to (680, 442)
Screenshot: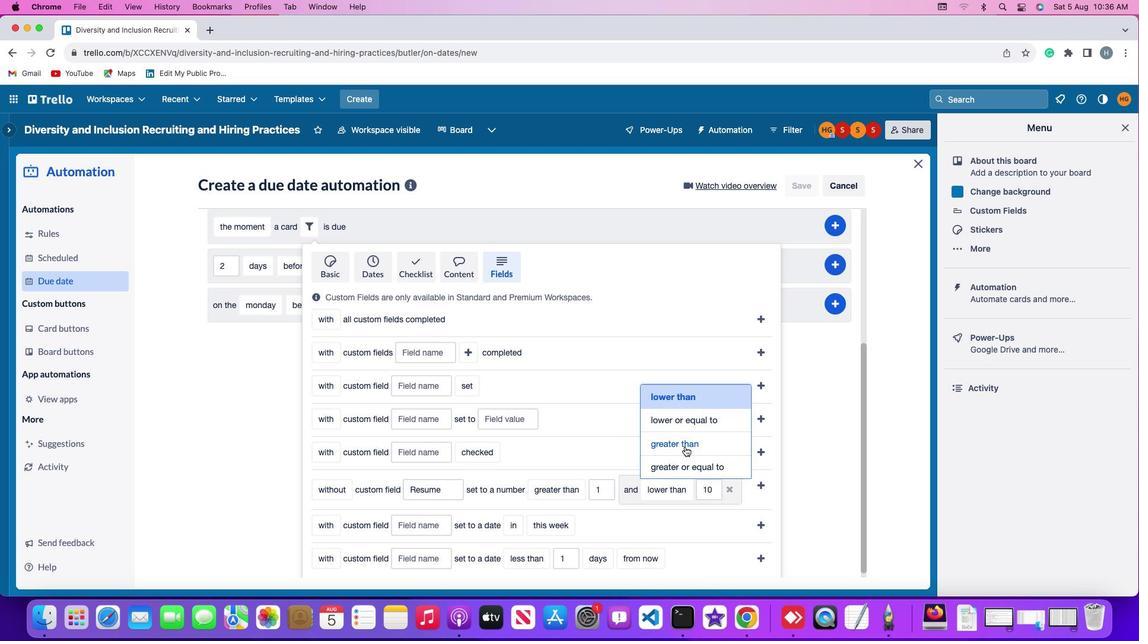 
Action: Mouse pressed left at (680, 442)
Screenshot: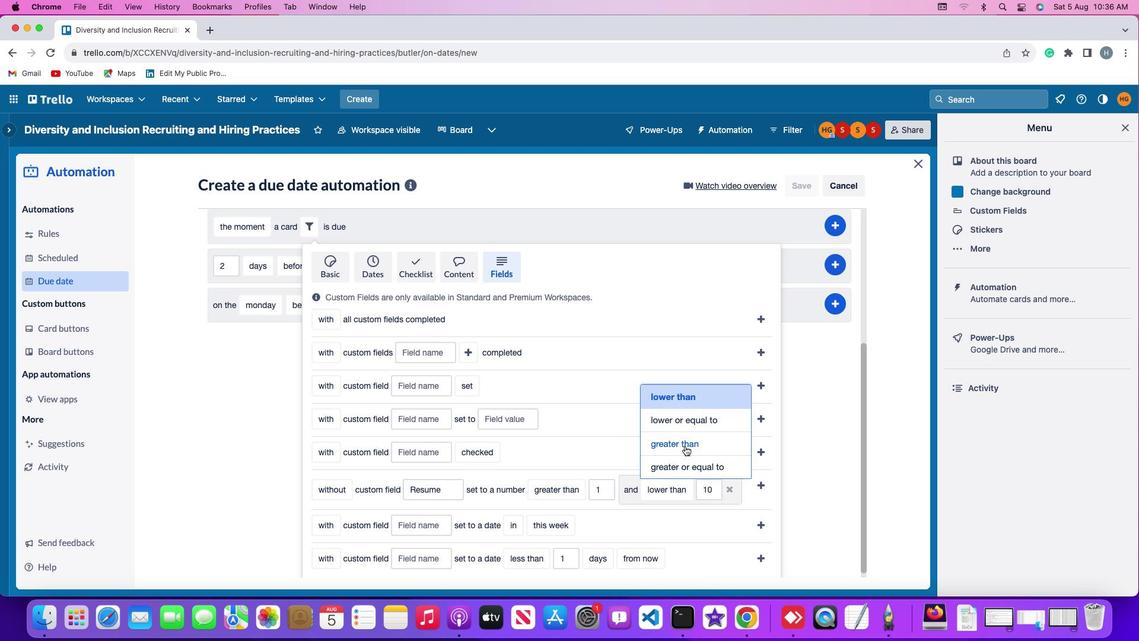 
Action: Mouse moved to (718, 486)
Screenshot: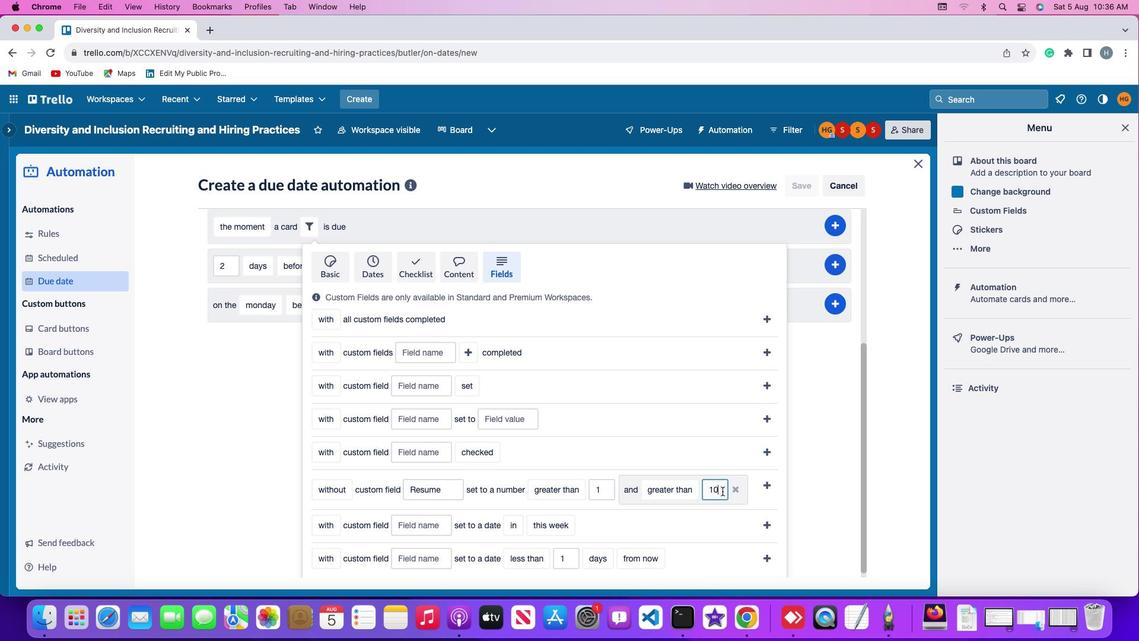 
Action: Mouse pressed left at (718, 486)
Screenshot: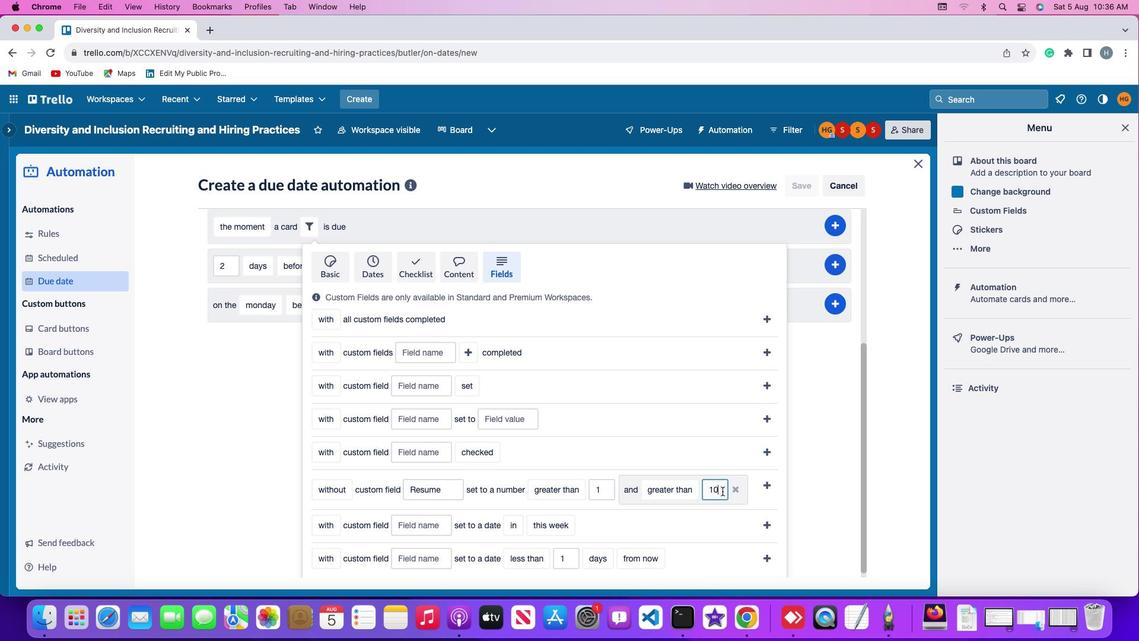 
Action: Key pressed Key.backspaceKey.backspace'1'
Screenshot: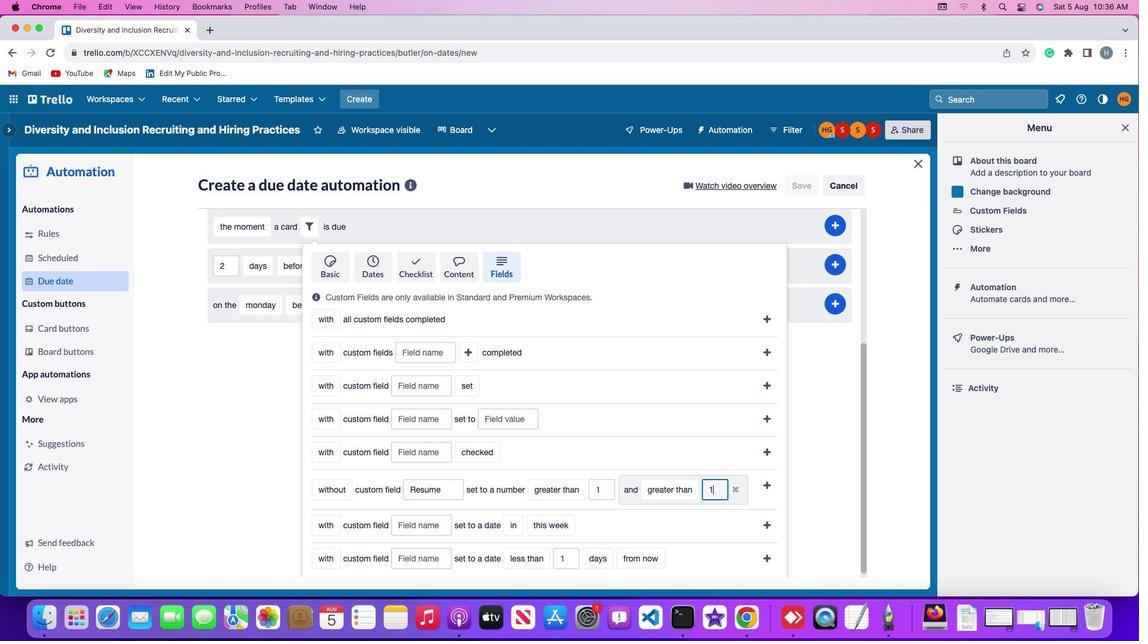 
Action: Mouse moved to (718, 486)
Screenshot: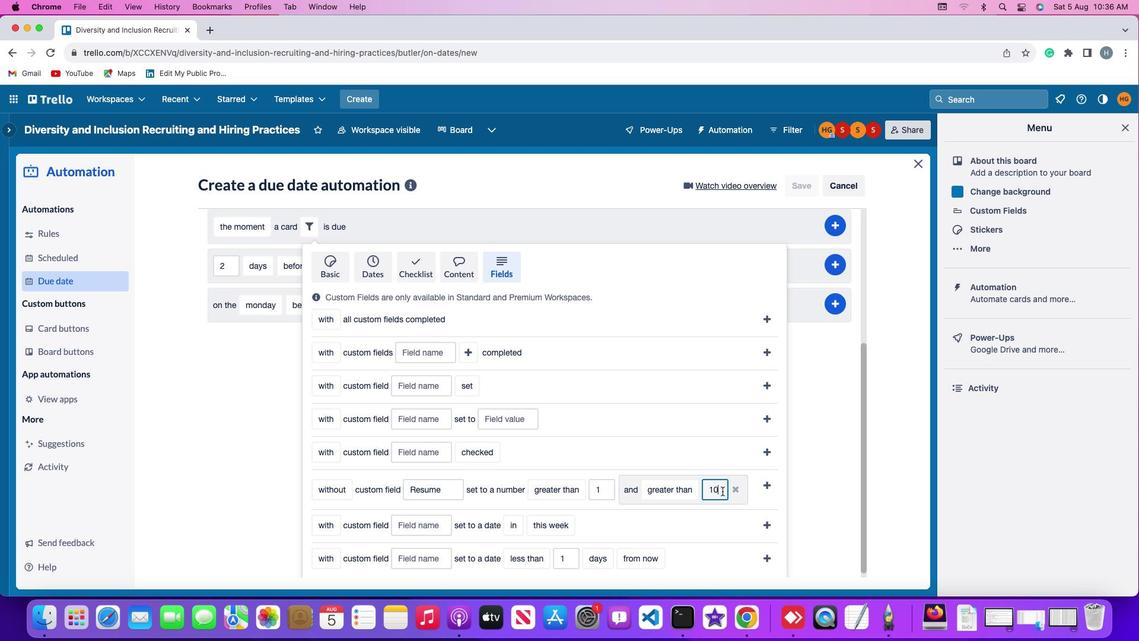 
Action: Key pressed '0'
Screenshot: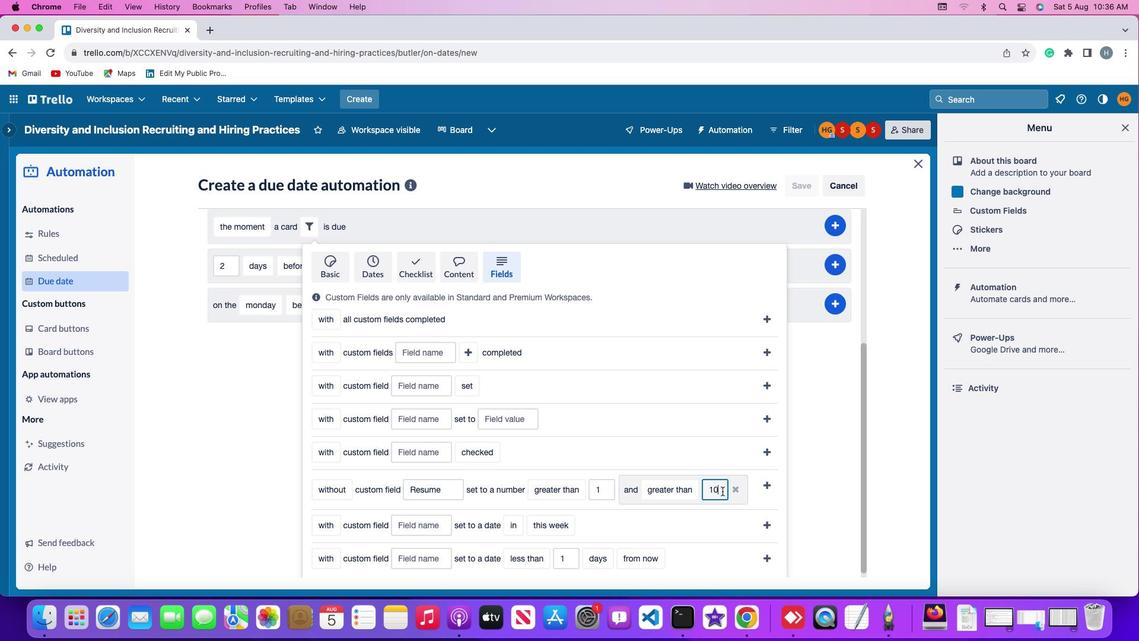 
Action: Mouse moved to (762, 476)
Screenshot: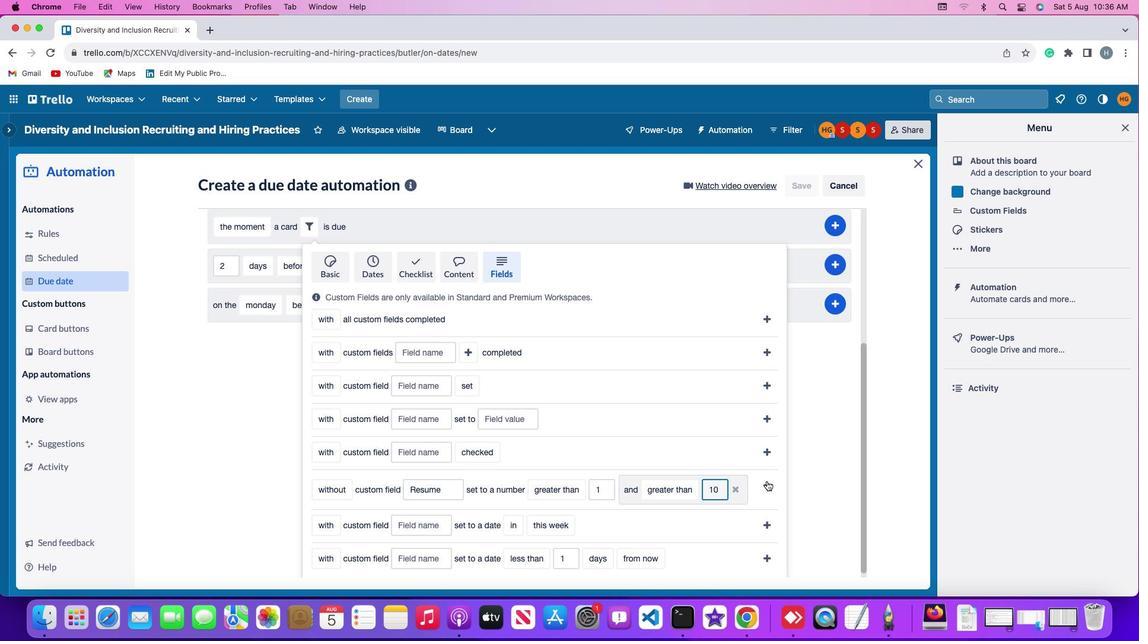 
Action: Mouse pressed left at (762, 476)
Screenshot: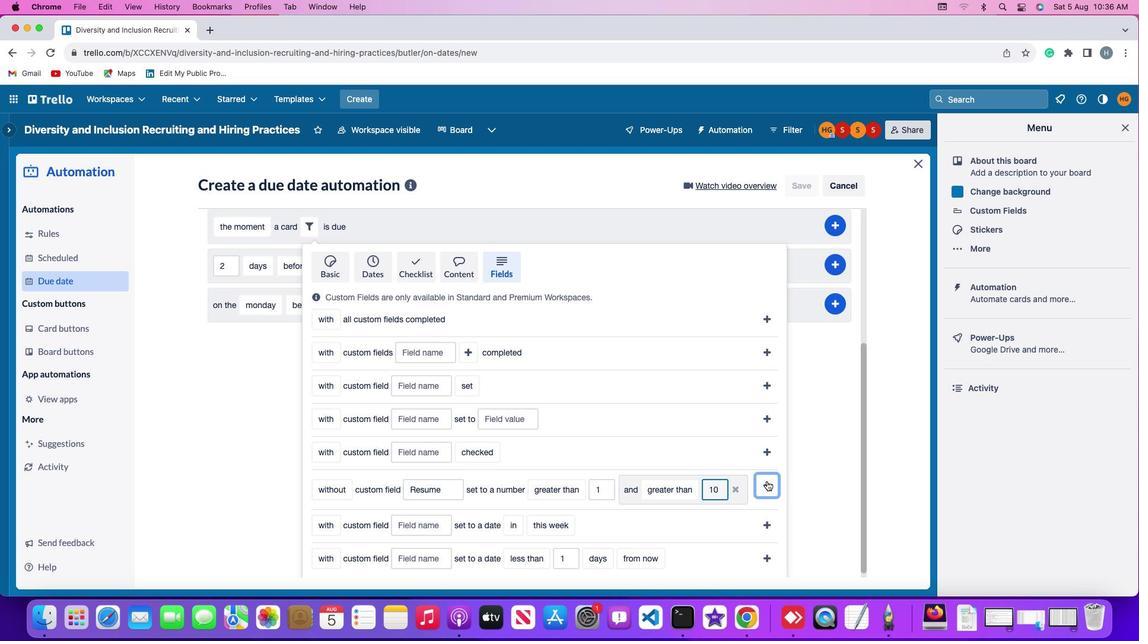 
Action: Mouse moved to (836, 432)
Screenshot: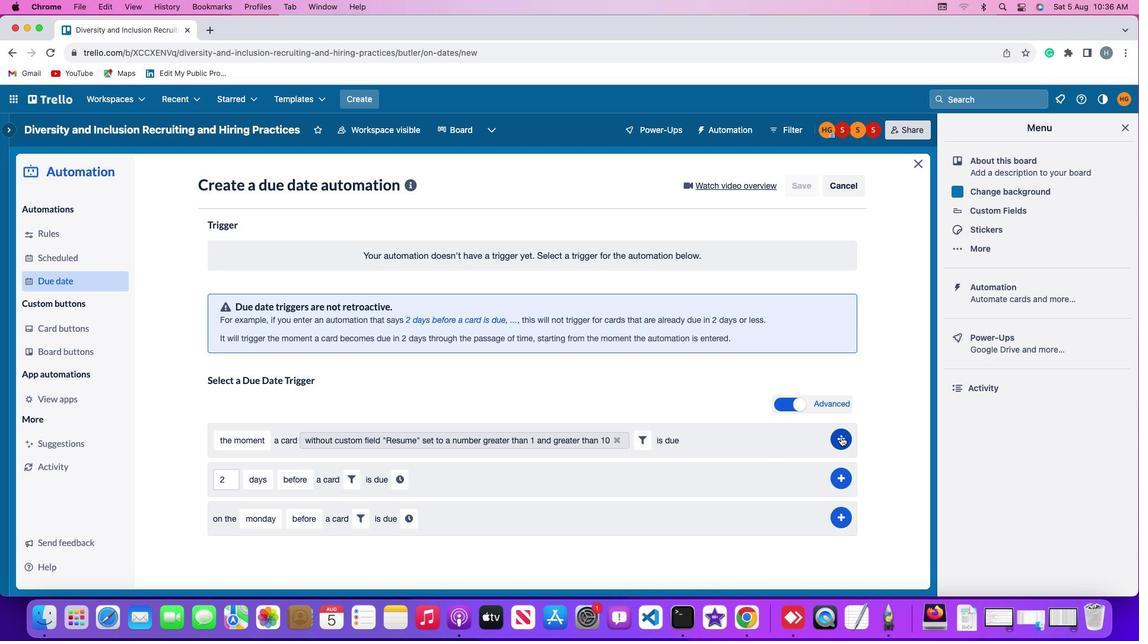 
Action: Mouse pressed left at (836, 432)
Screenshot: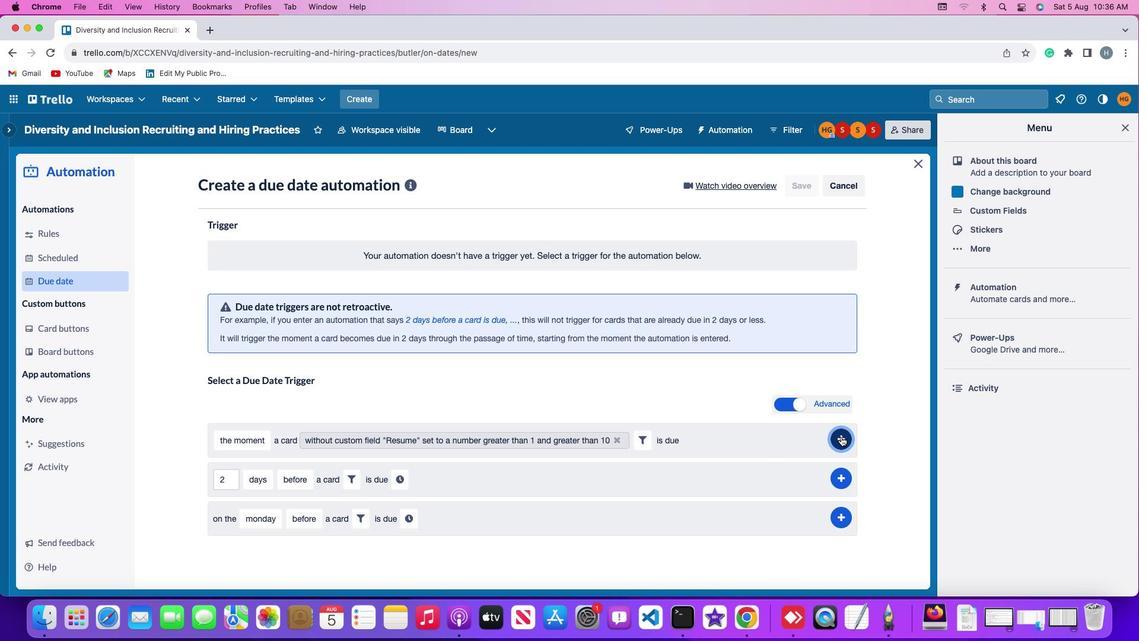 
Action: Mouse moved to (878, 365)
Screenshot: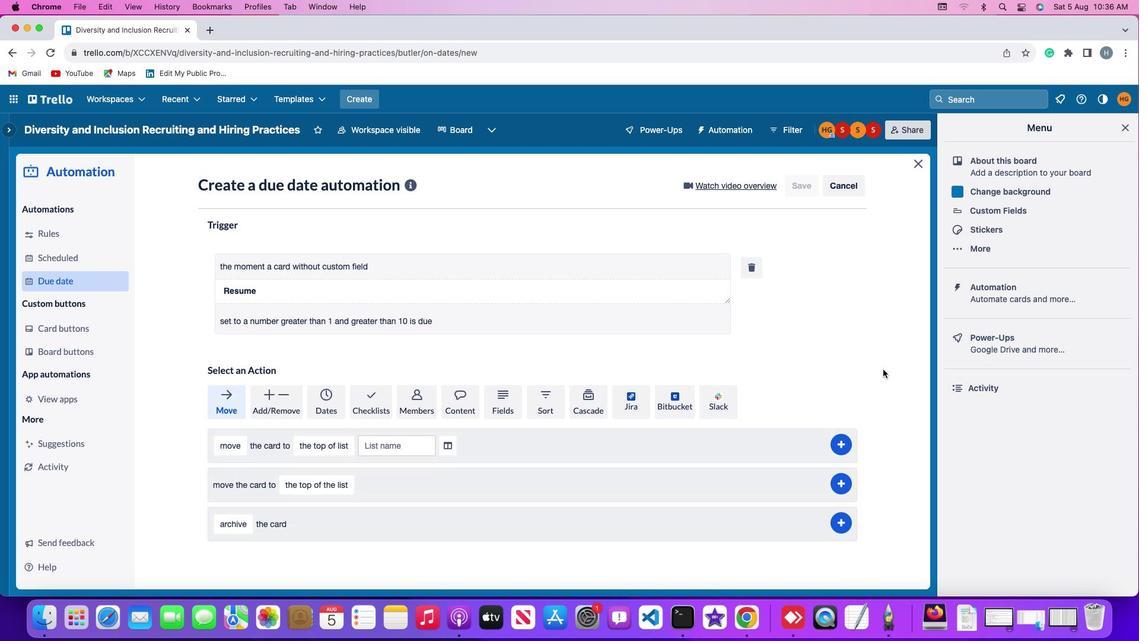 
